 Task: Check the percentage active listings of fireplace in the last 3 years.
Action: Mouse moved to (894, 199)
Screenshot: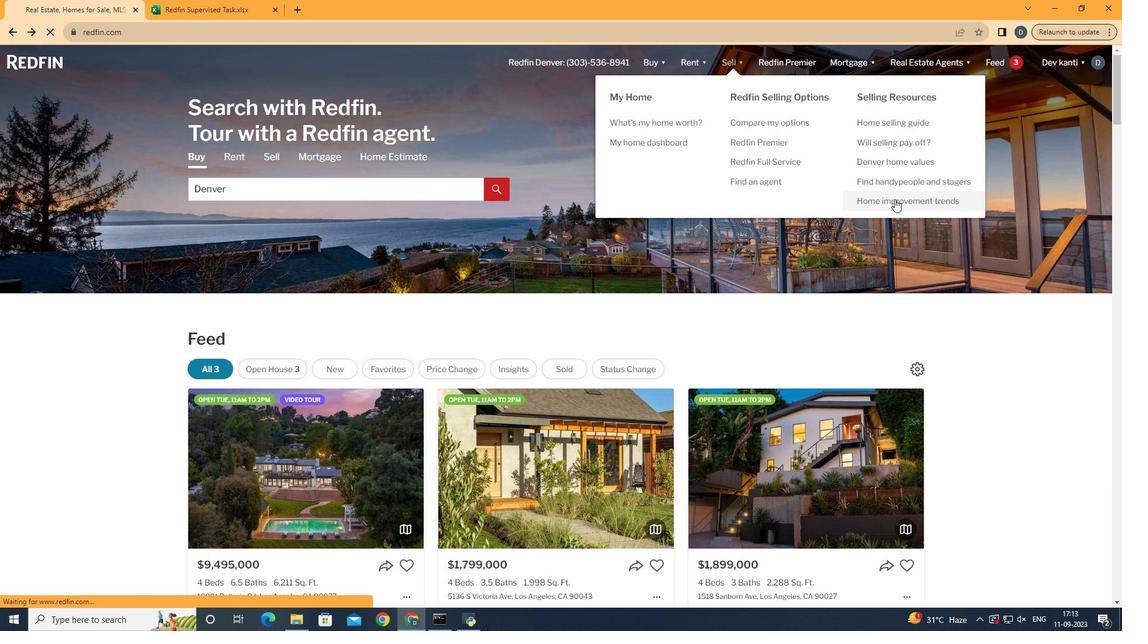 
Action: Mouse pressed left at (894, 199)
Screenshot: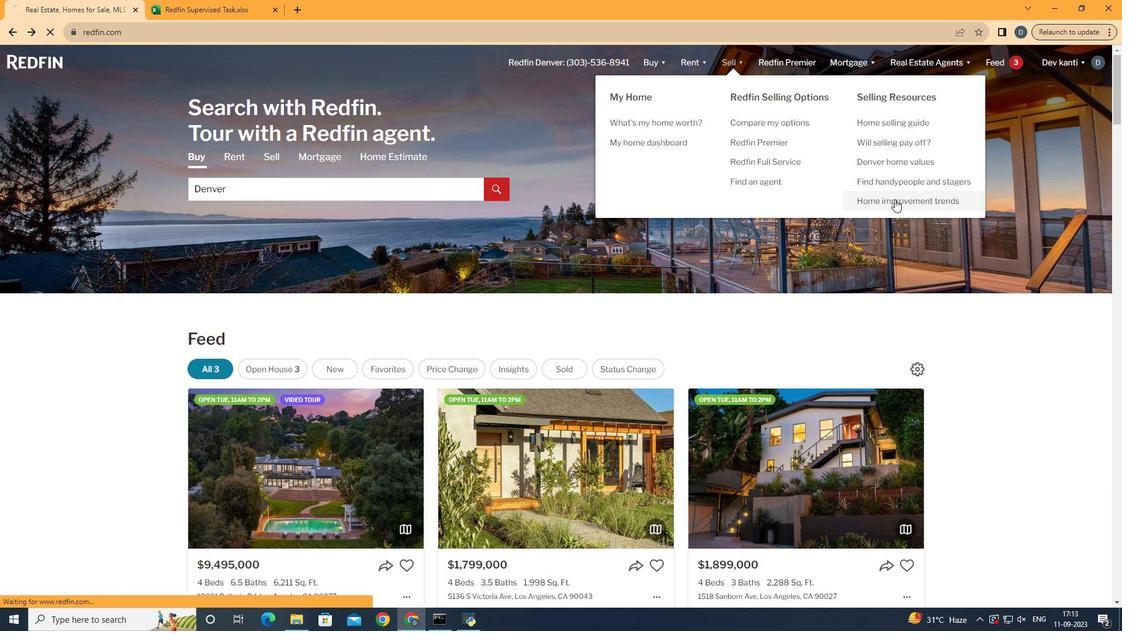 
Action: Mouse moved to (287, 228)
Screenshot: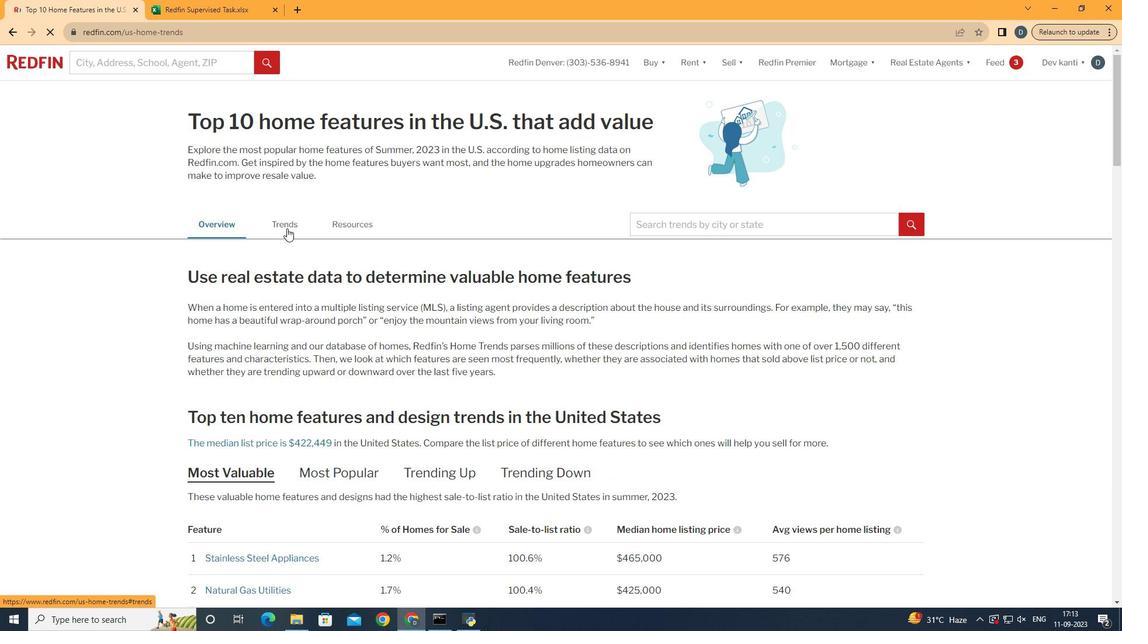 
Action: Mouse pressed left at (287, 228)
Screenshot: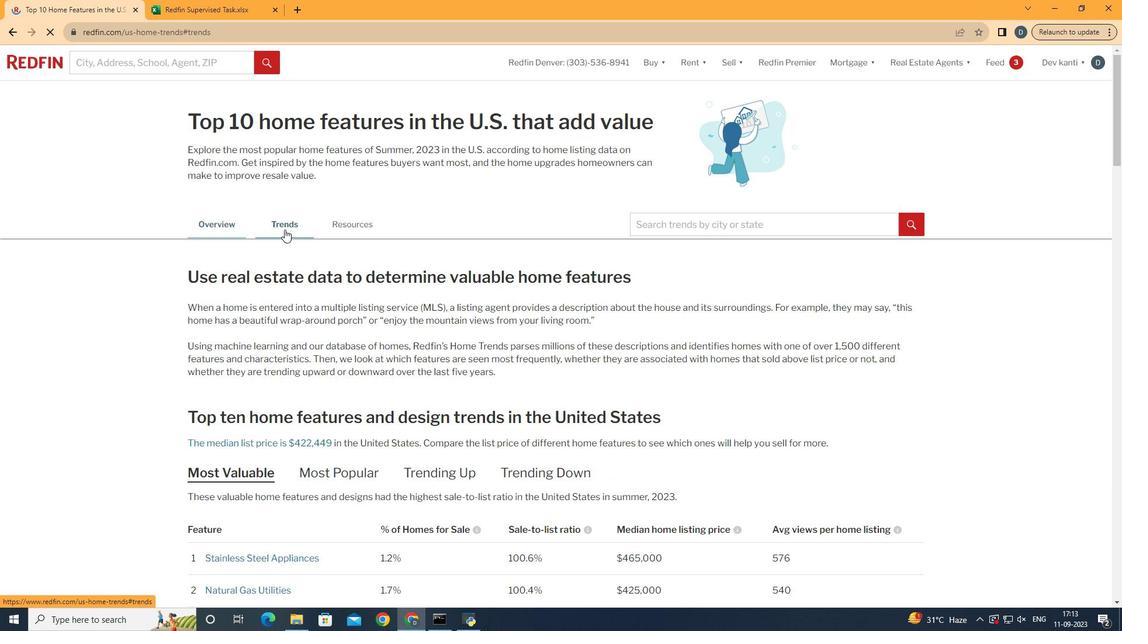 
Action: Mouse moved to (387, 303)
Screenshot: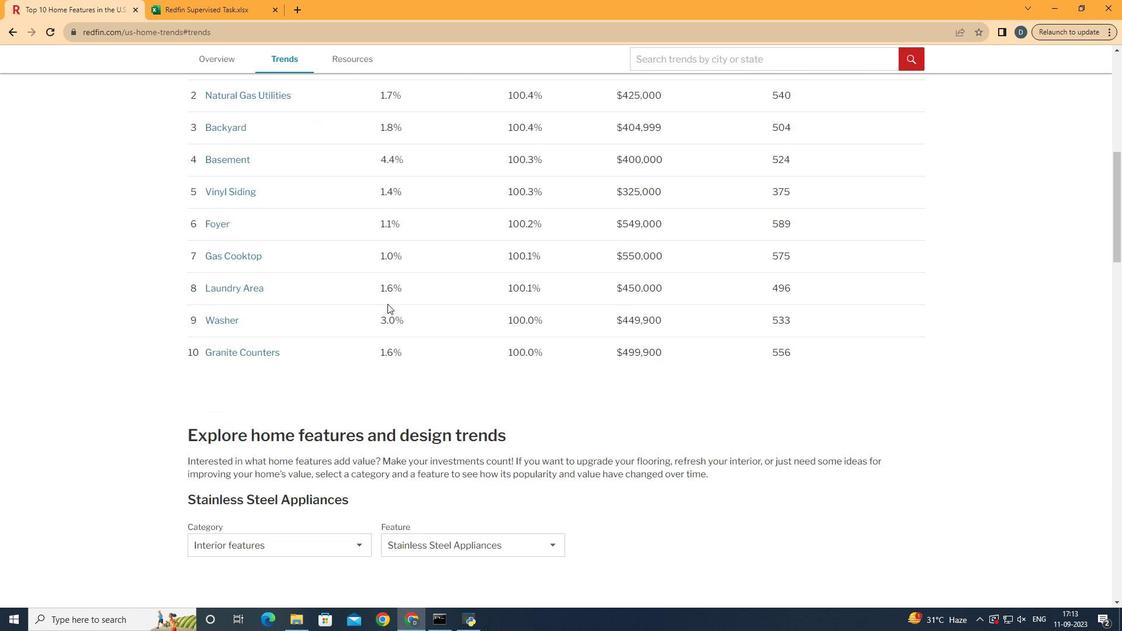 
Action: Mouse scrolled (387, 303) with delta (0, 0)
Screenshot: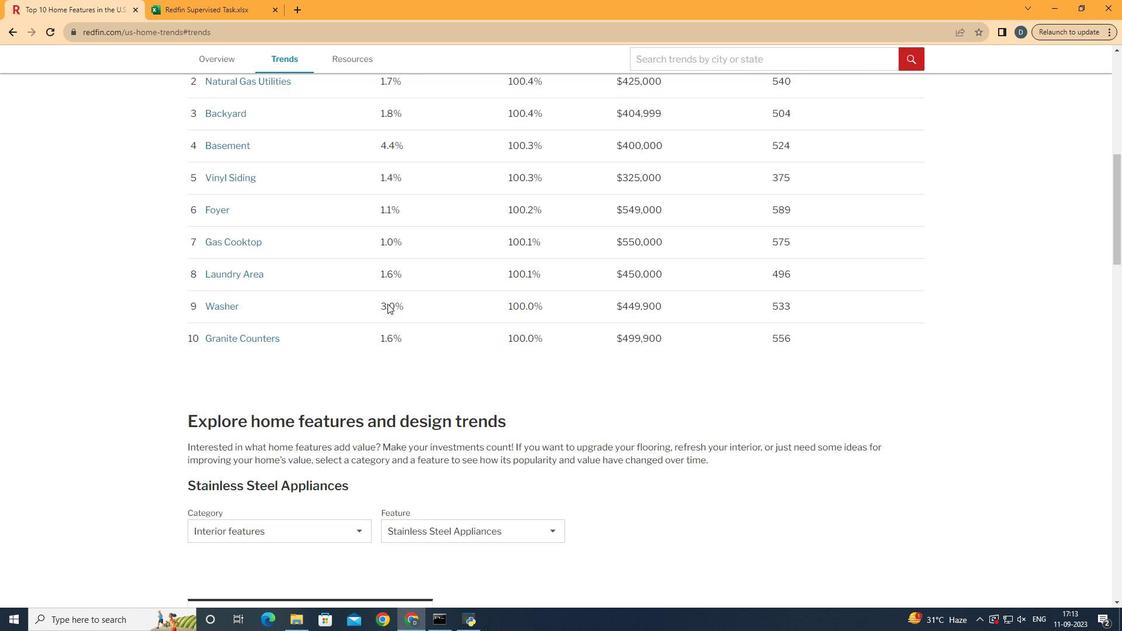 
Action: Mouse scrolled (387, 303) with delta (0, 0)
Screenshot: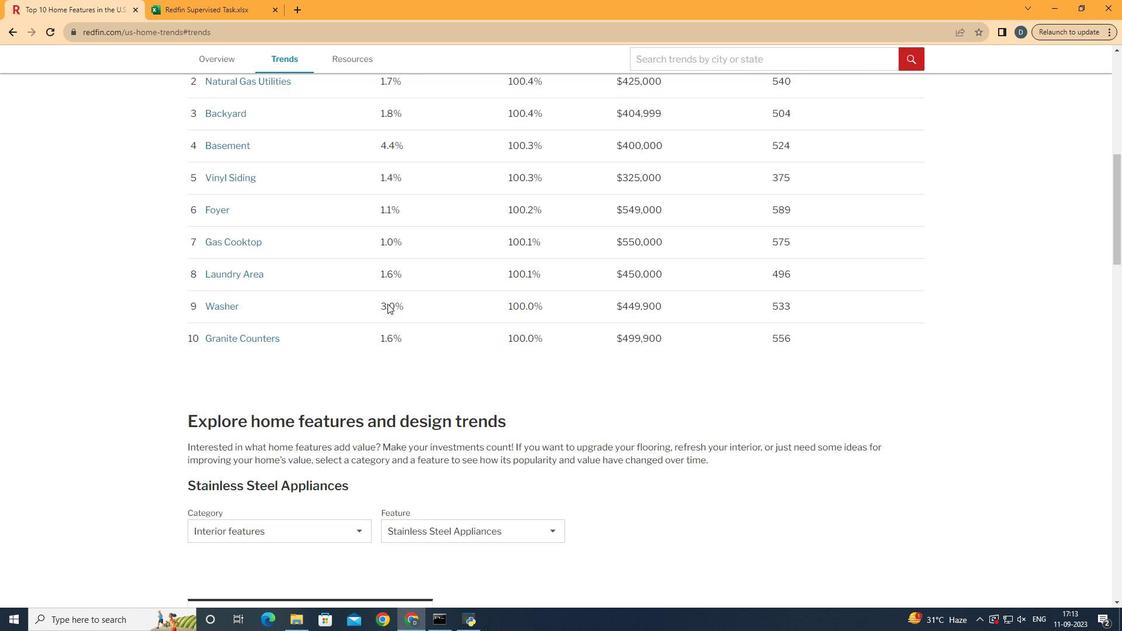 
Action: Mouse scrolled (387, 303) with delta (0, 0)
Screenshot: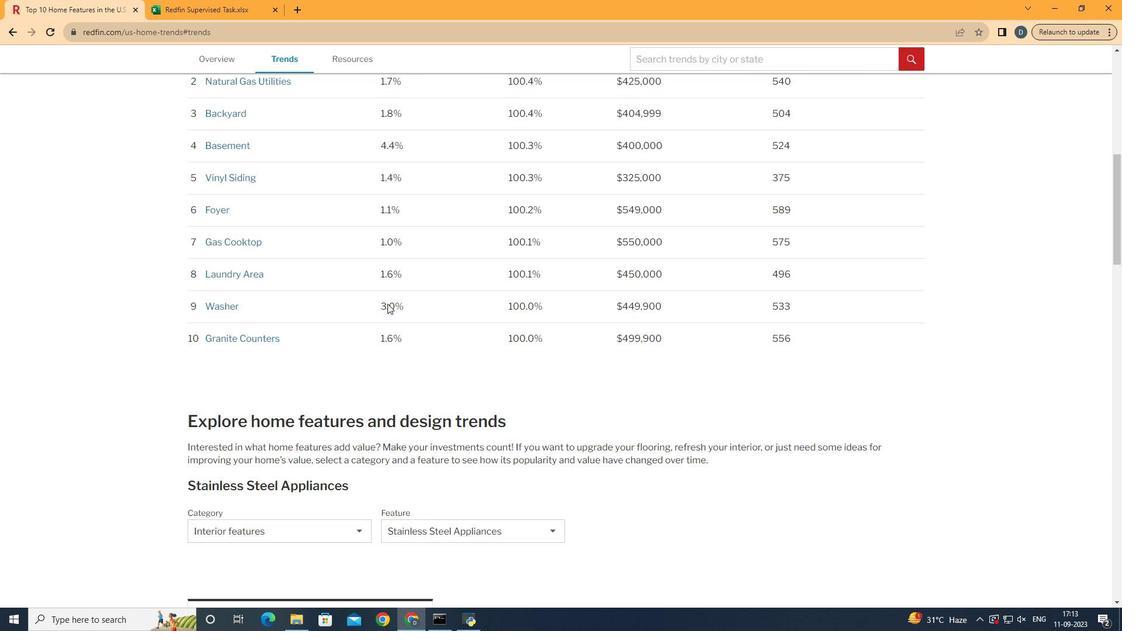 
Action: Mouse scrolled (387, 303) with delta (0, 0)
Screenshot: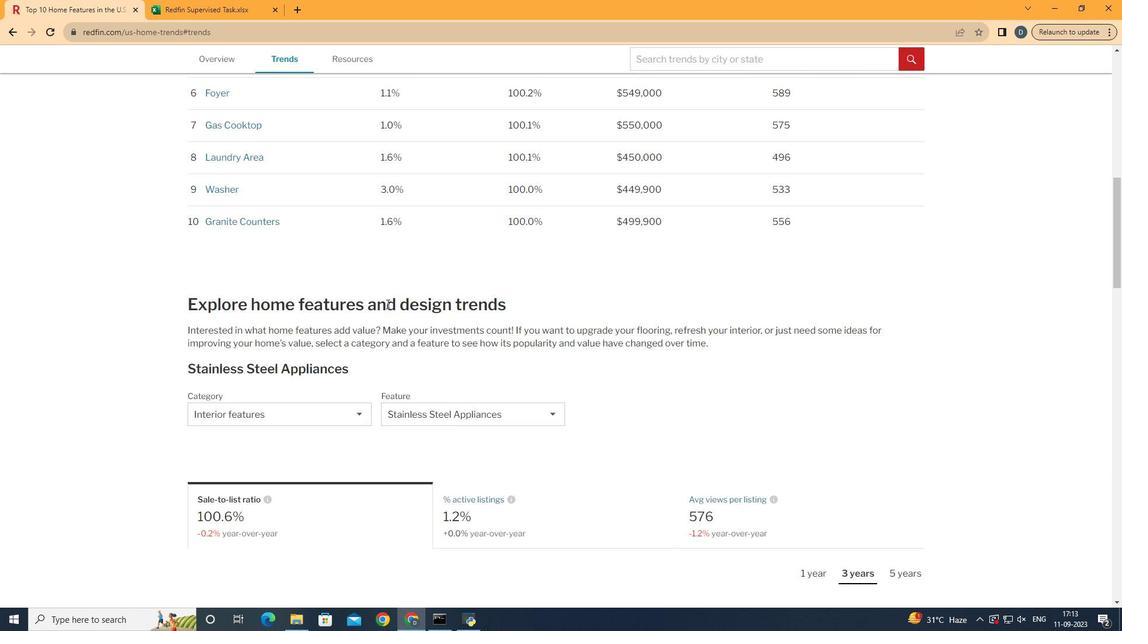 
Action: Mouse scrolled (387, 303) with delta (0, 0)
Screenshot: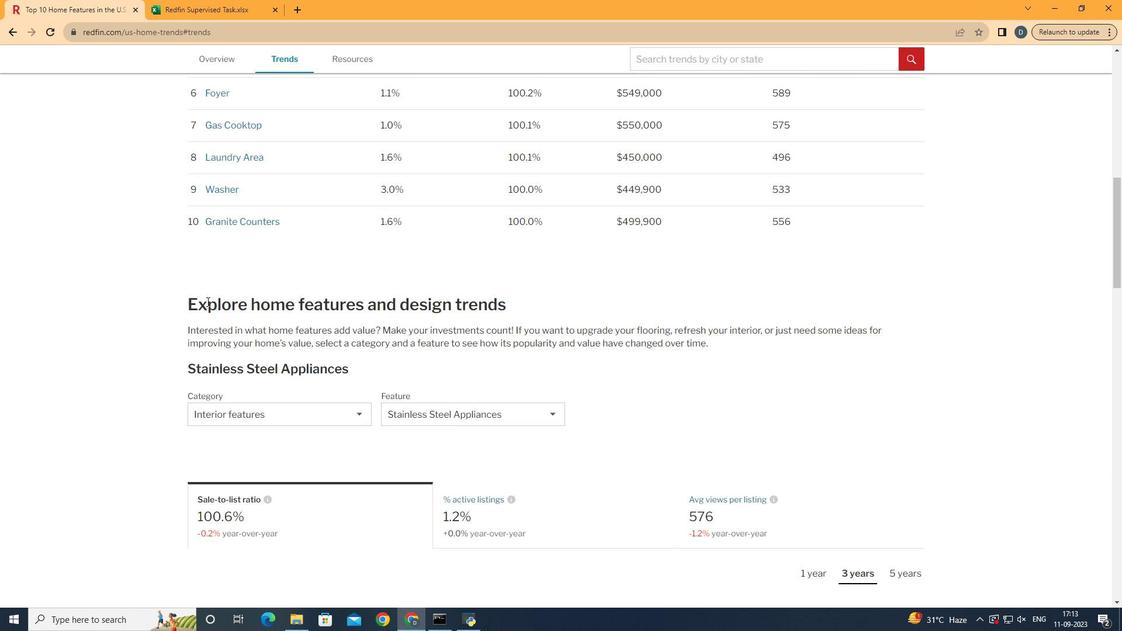 
Action: Mouse moved to (243, 413)
Screenshot: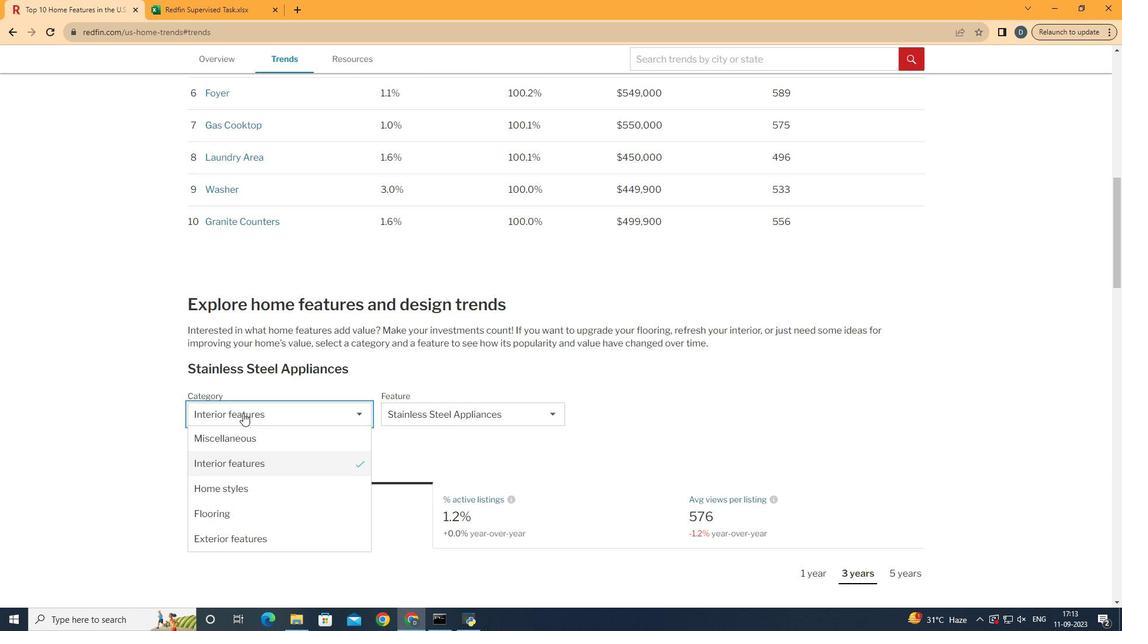 
Action: Mouse pressed left at (243, 413)
Screenshot: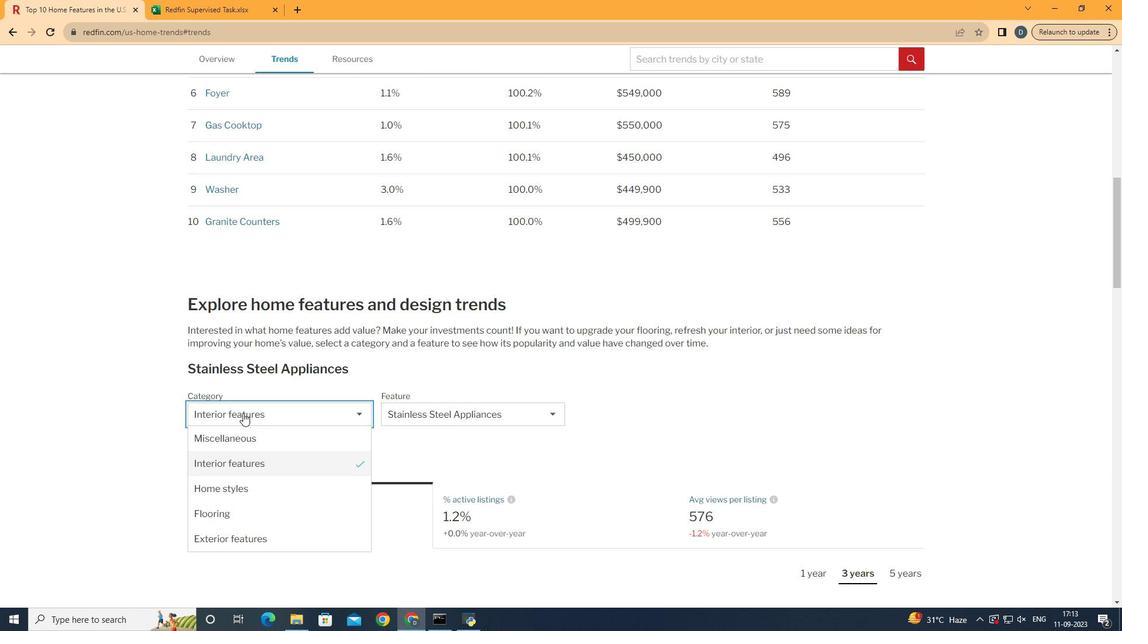 
Action: Mouse moved to (274, 467)
Screenshot: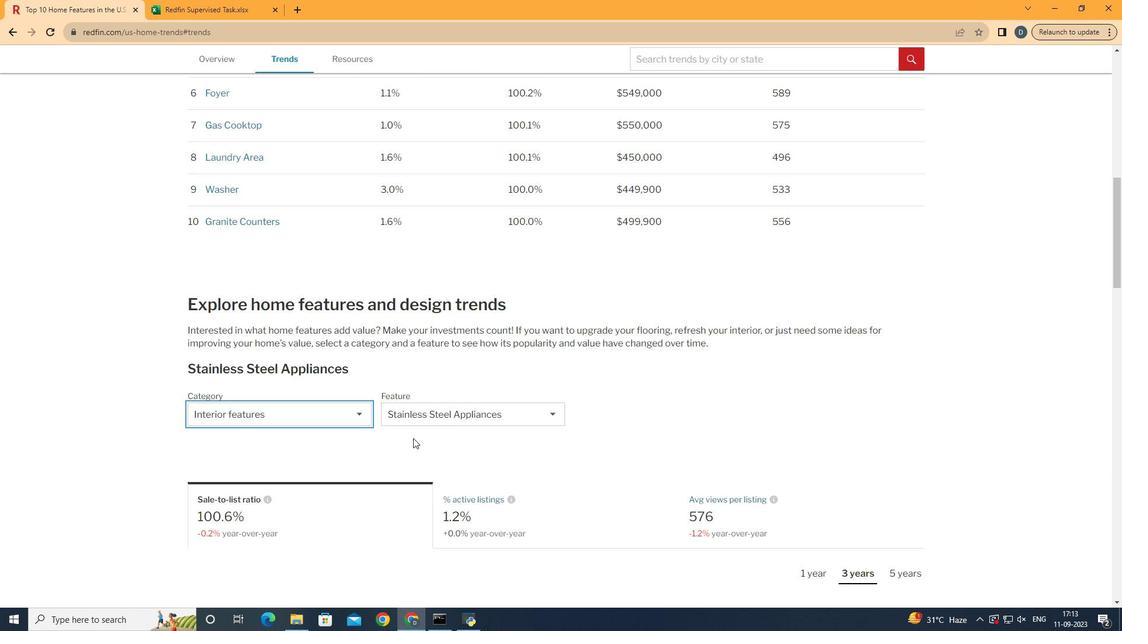 
Action: Mouse pressed left at (274, 467)
Screenshot: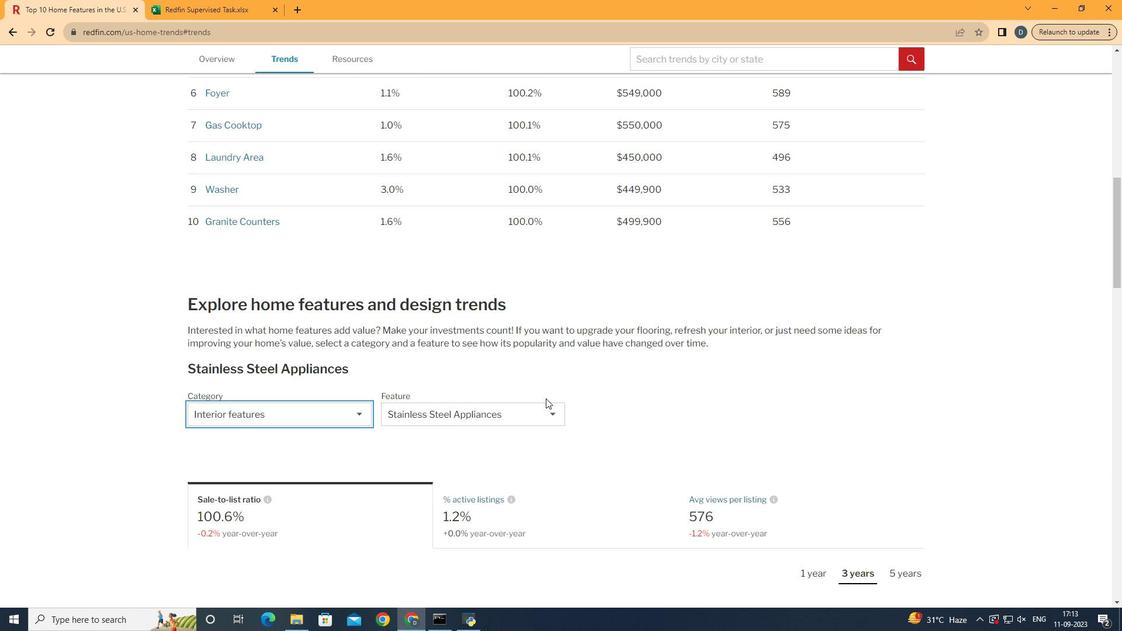 
Action: Mouse moved to (547, 397)
Screenshot: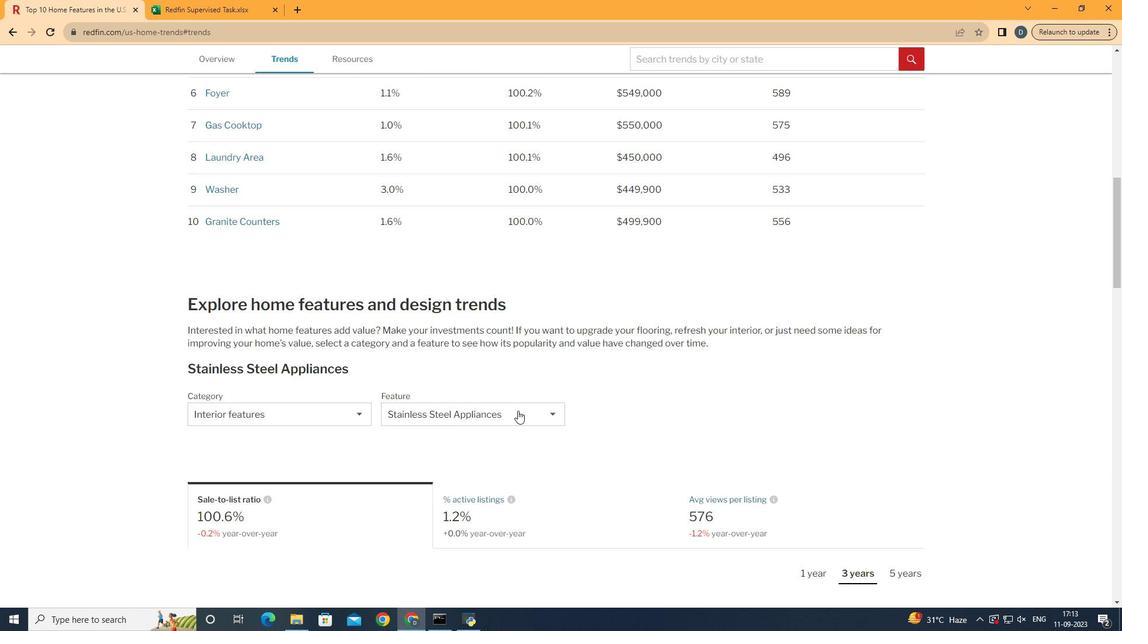 
Action: Mouse pressed left at (547, 397)
Screenshot: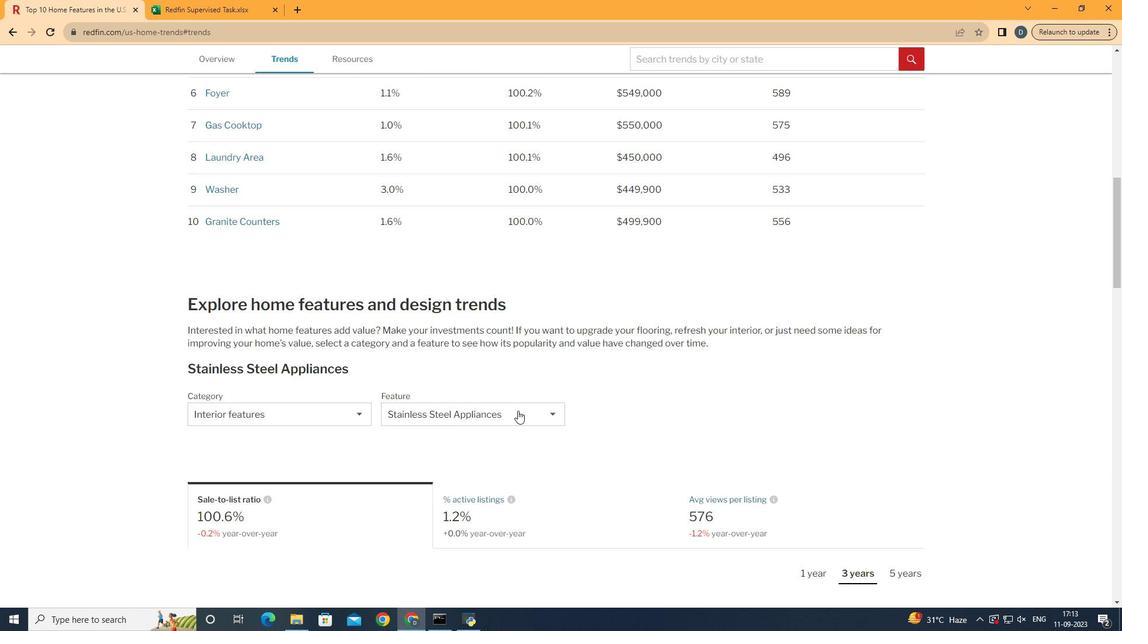 
Action: Mouse moved to (517, 410)
Screenshot: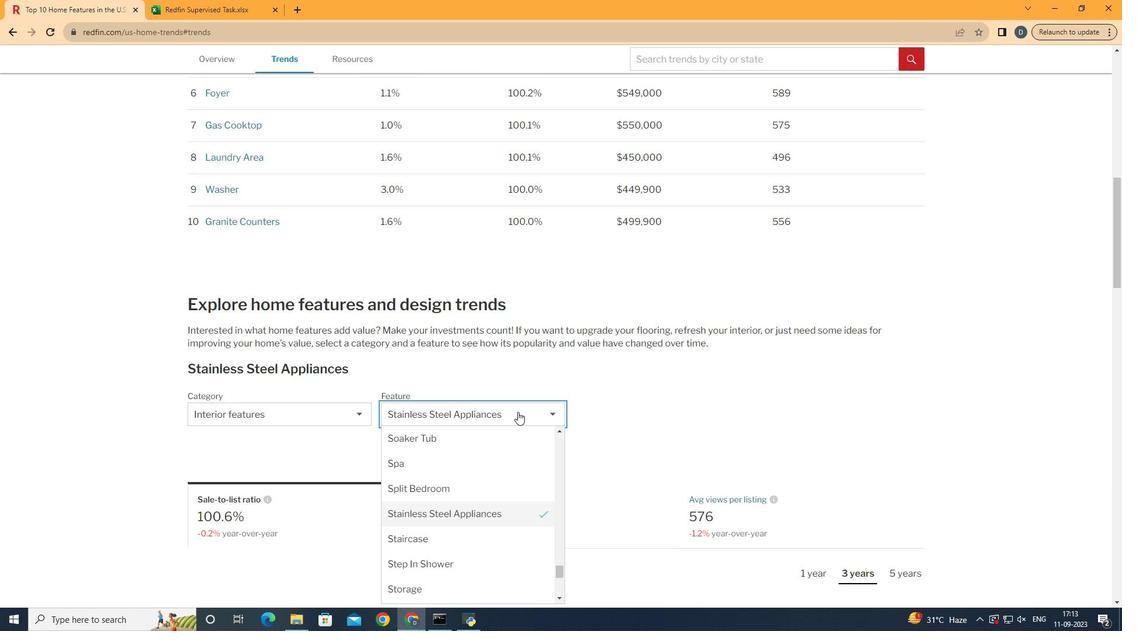 
Action: Mouse pressed left at (517, 410)
Screenshot: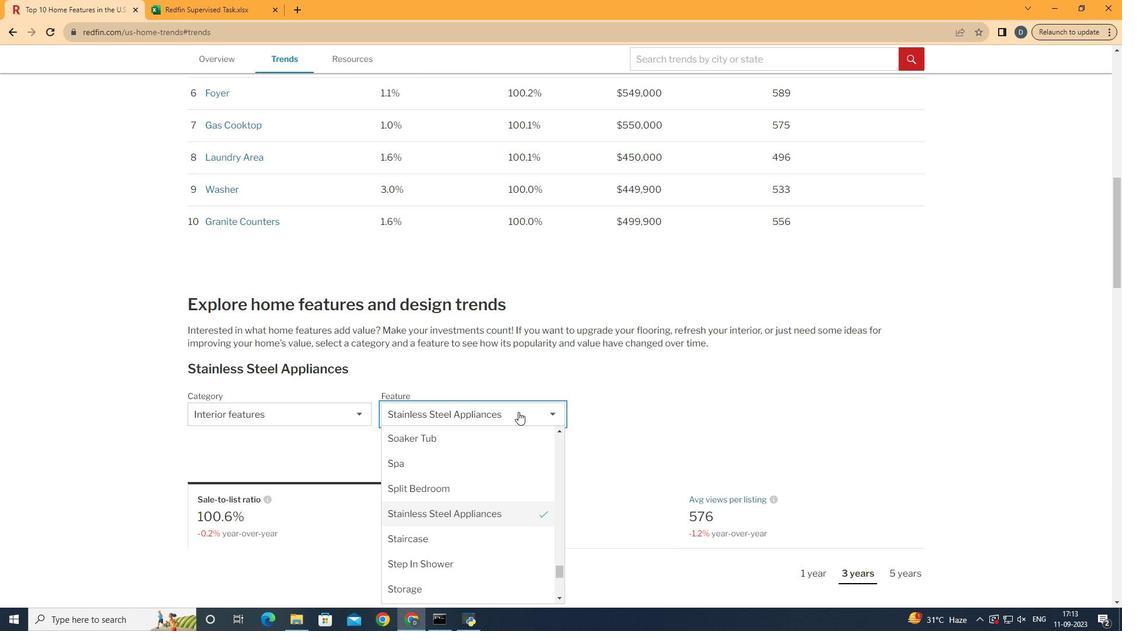 
Action: Mouse moved to (540, 488)
Screenshot: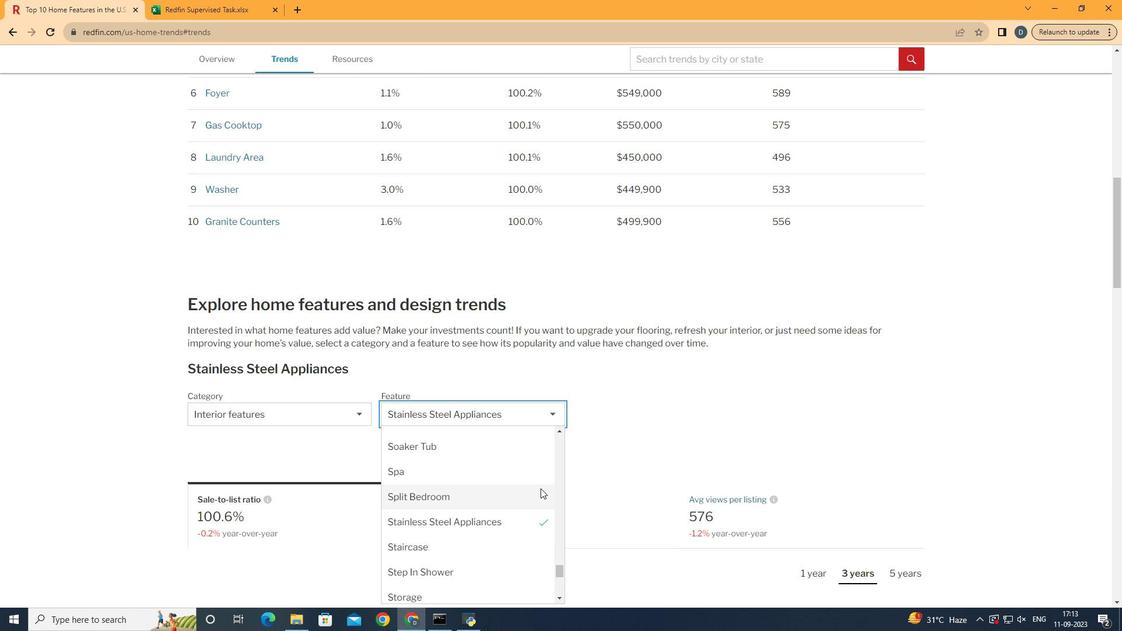 
Action: Mouse scrolled (540, 489) with delta (0, 0)
Screenshot: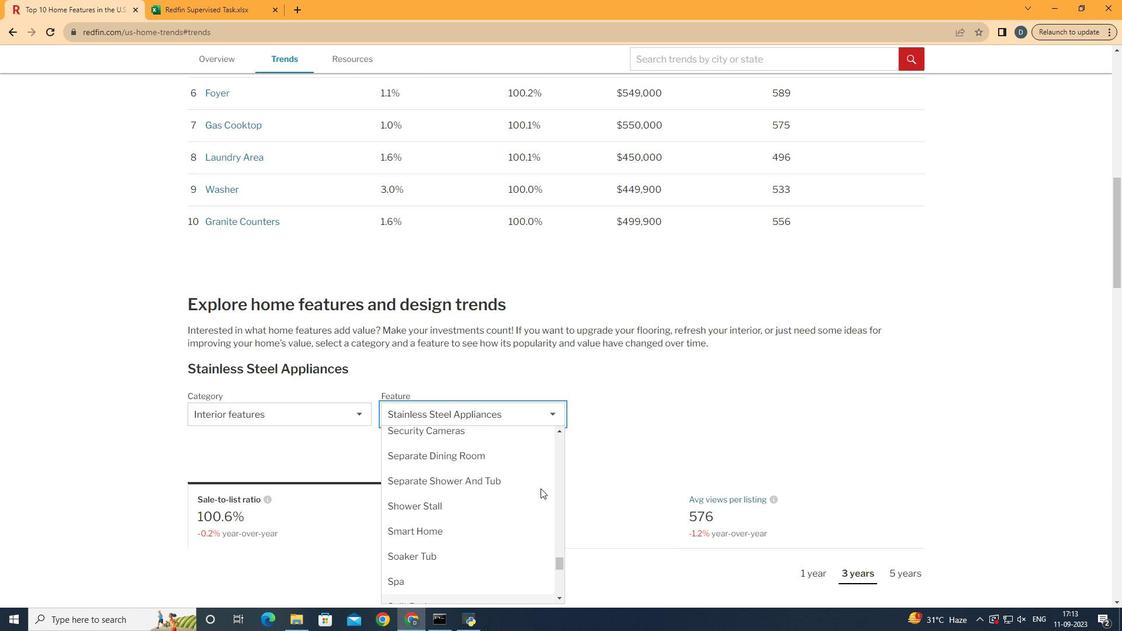 
Action: Mouse scrolled (540, 489) with delta (0, 0)
Screenshot: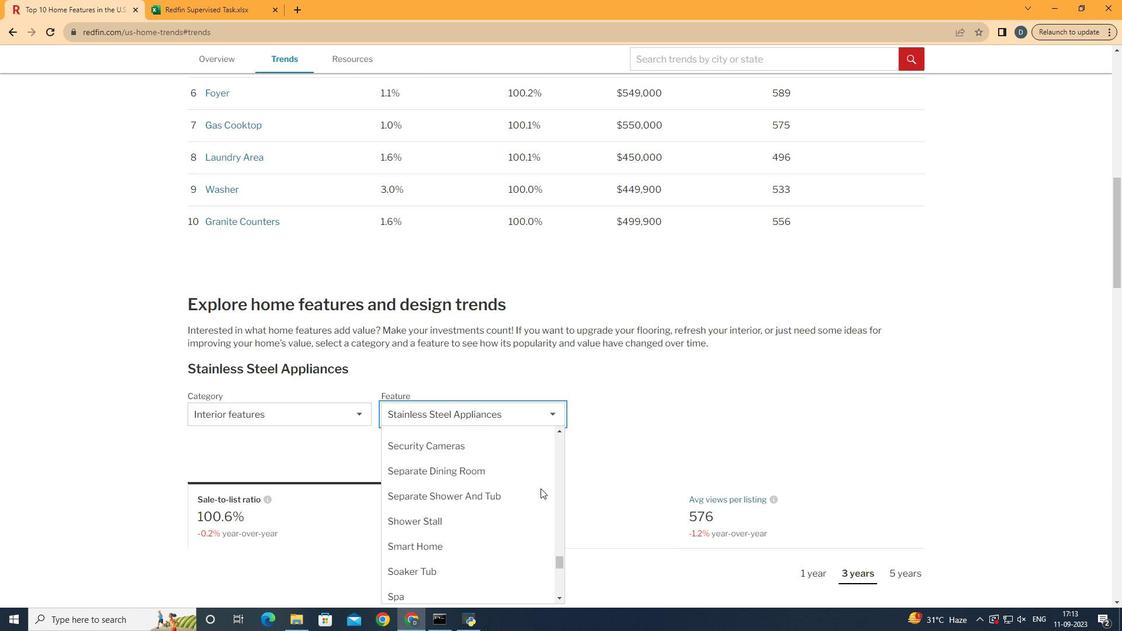 
Action: Mouse scrolled (540, 489) with delta (0, 0)
Screenshot: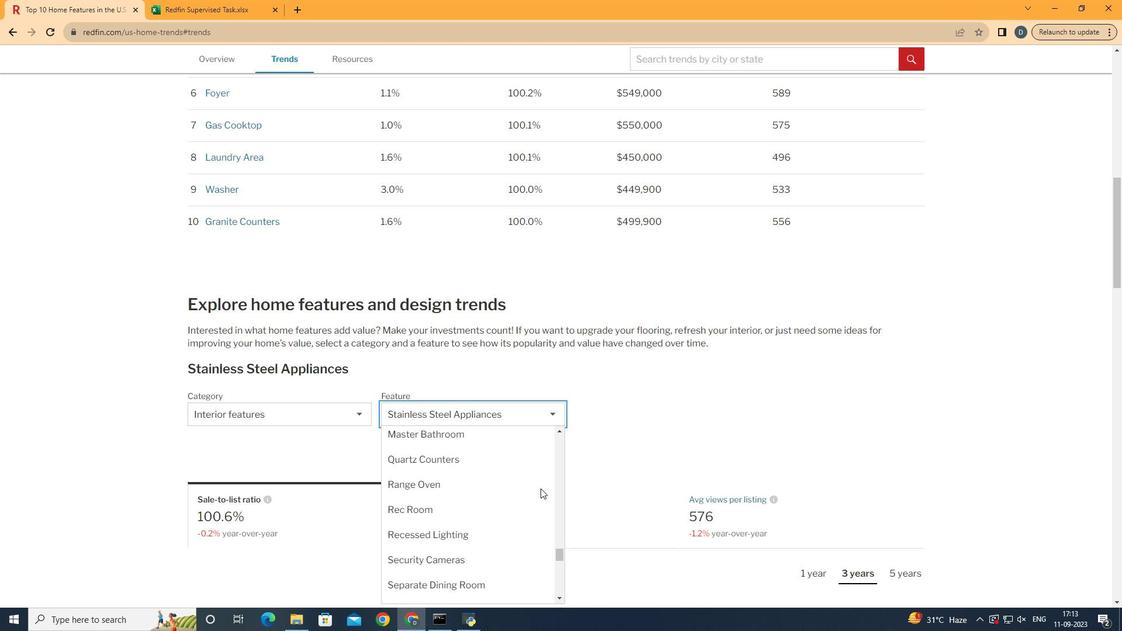 
Action: Mouse scrolled (540, 489) with delta (0, 0)
Screenshot: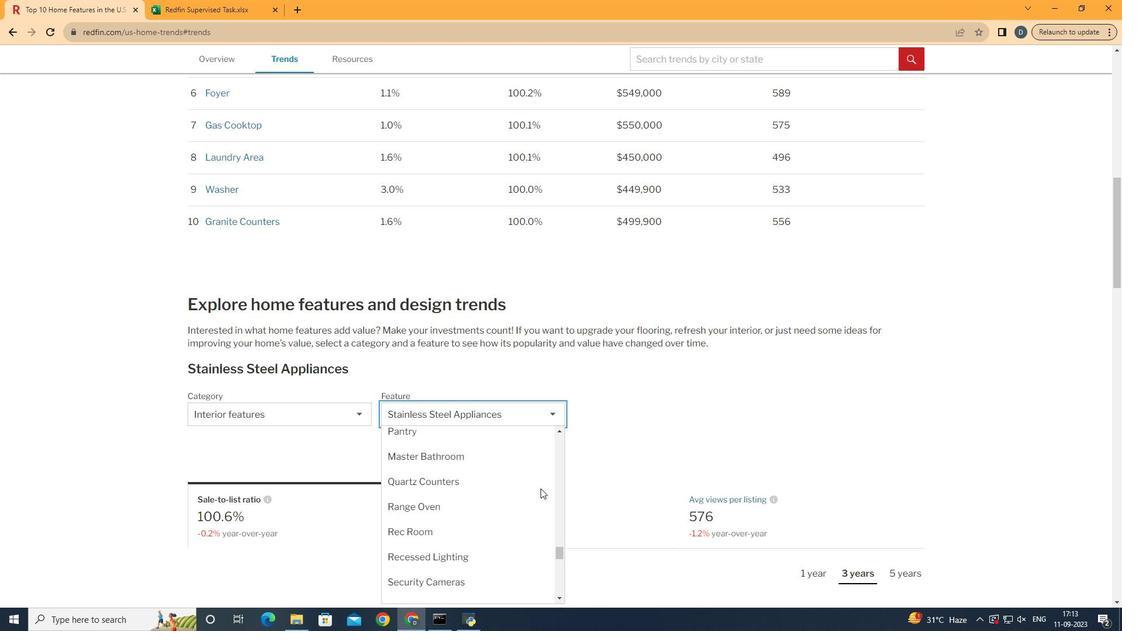 
Action: Mouse scrolled (540, 489) with delta (0, 0)
Screenshot: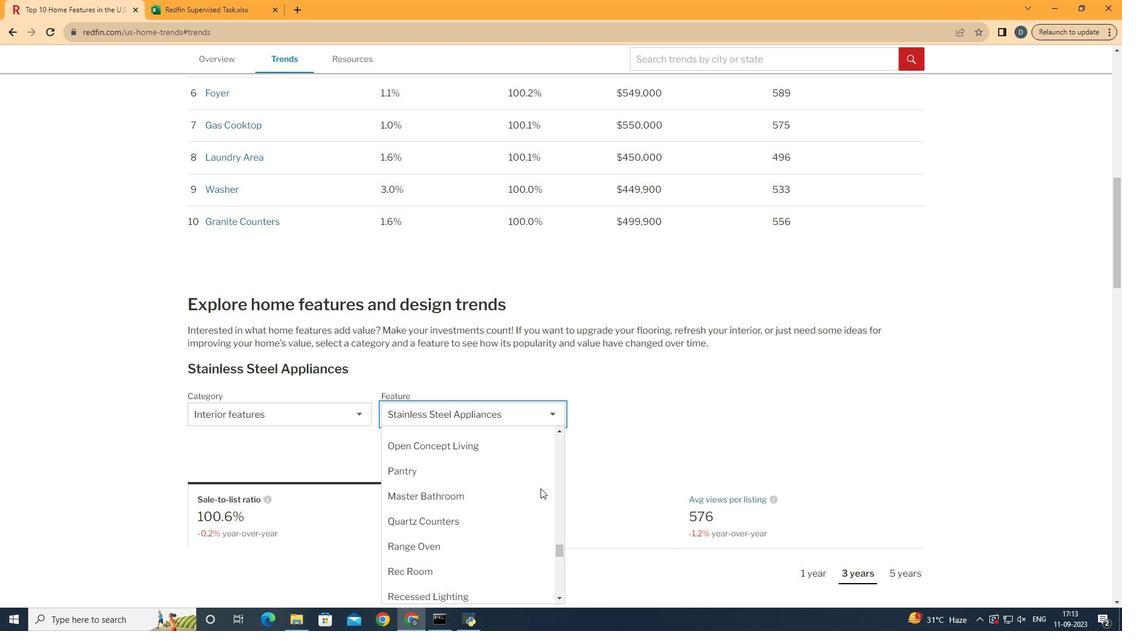
Action: Mouse scrolled (540, 489) with delta (0, 0)
Screenshot: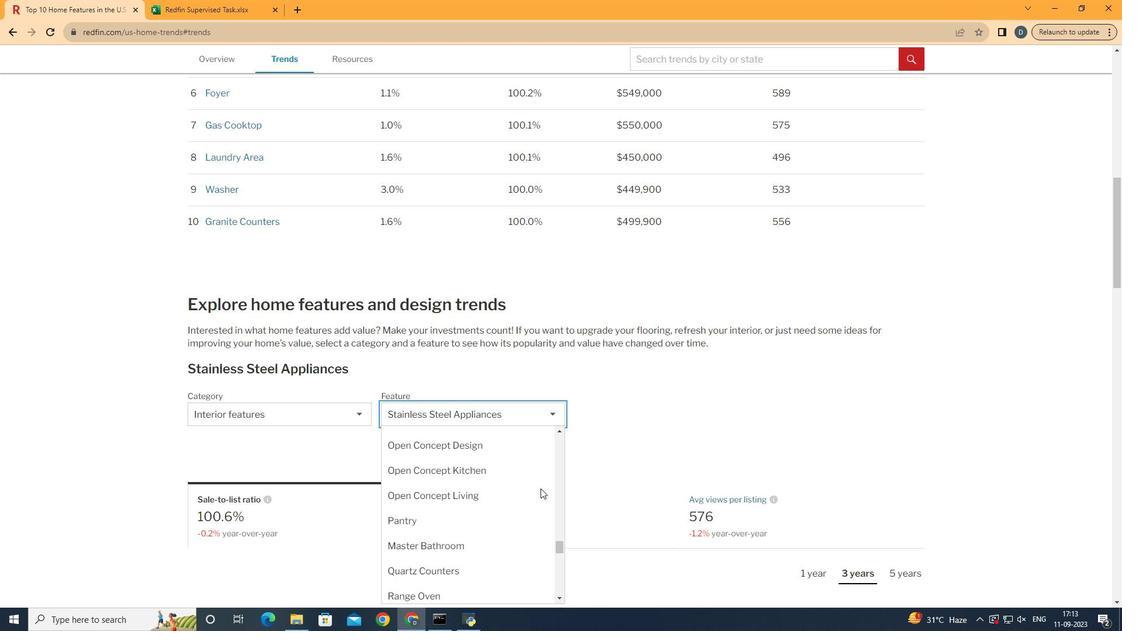 
Action: Mouse moved to (540, 488)
Screenshot: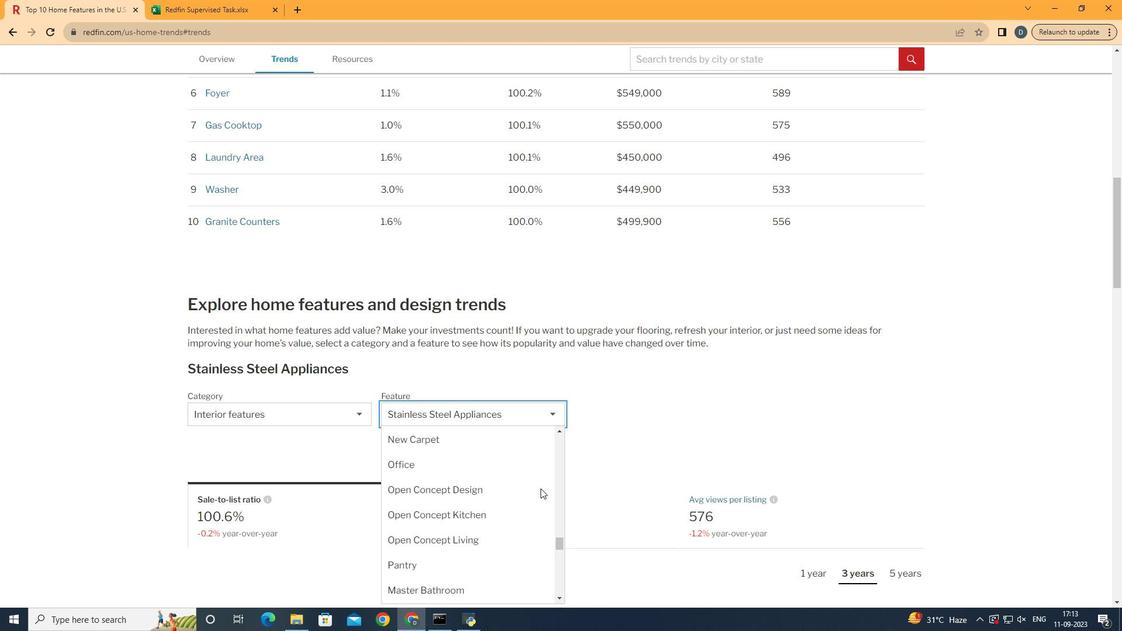
Action: Mouse scrolled (540, 489) with delta (0, 0)
Screenshot: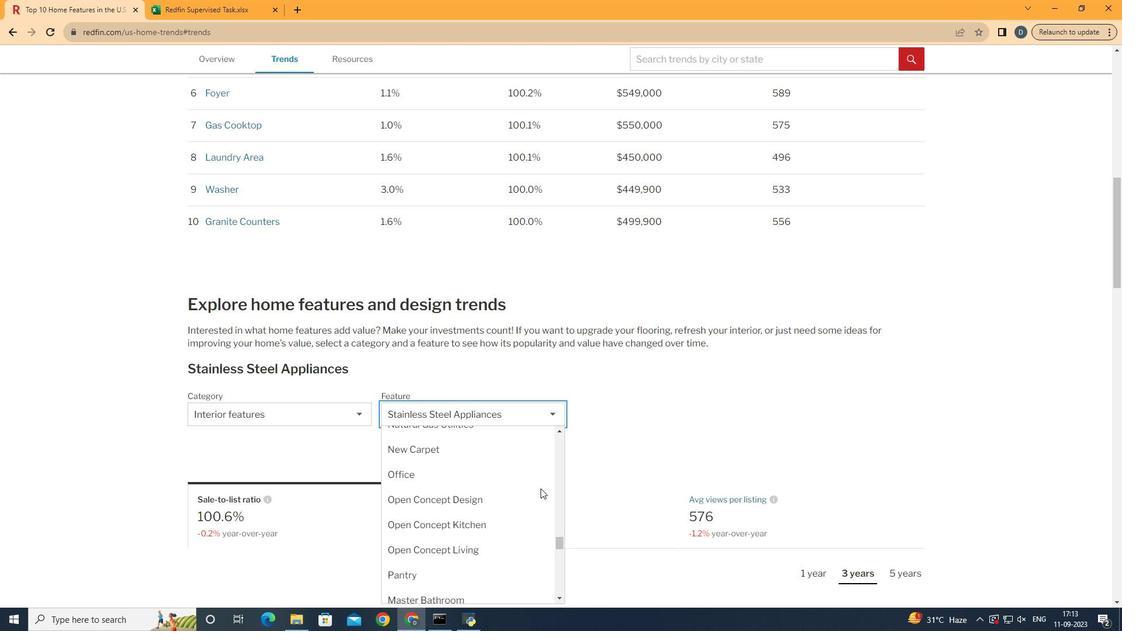 
Action: Mouse scrolled (540, 489) with delta (0, 0)
Screenshot: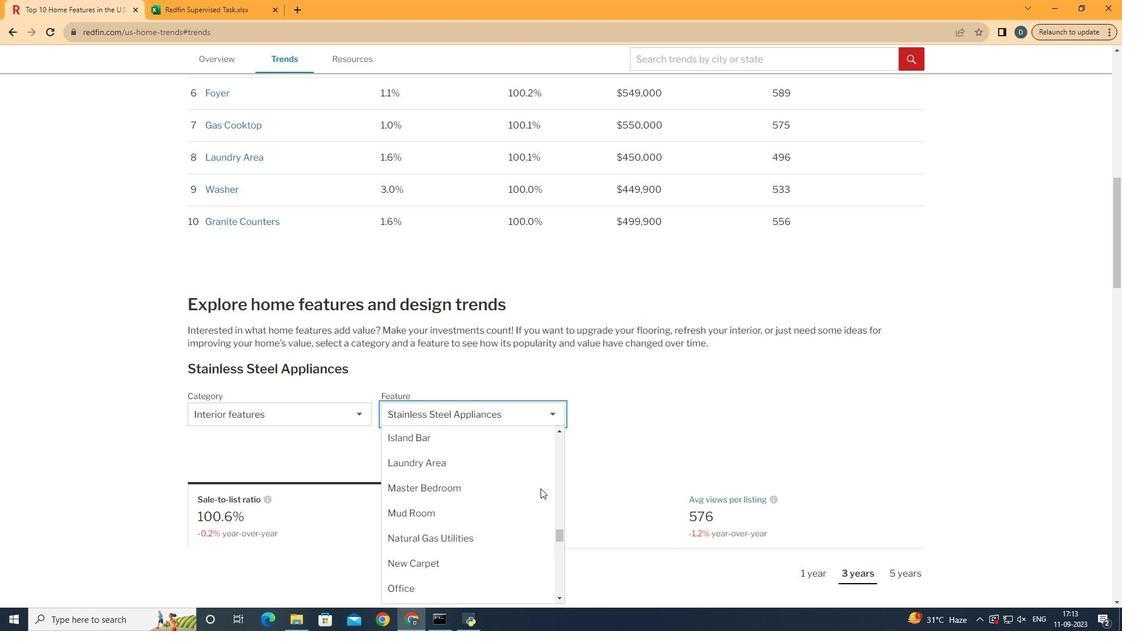 
Action: Mouse scrolled (540, 489) with delta (0, 0)
Screenshot: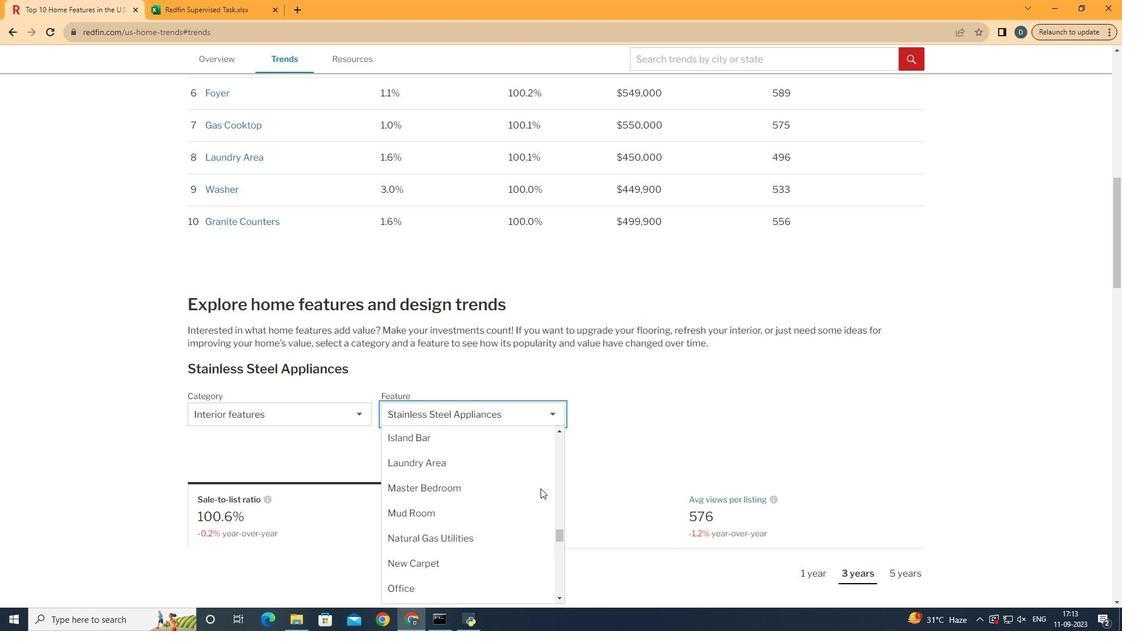 
Action: Mouse scrolled (540, 489) with delta (0, 0)
Screenshot: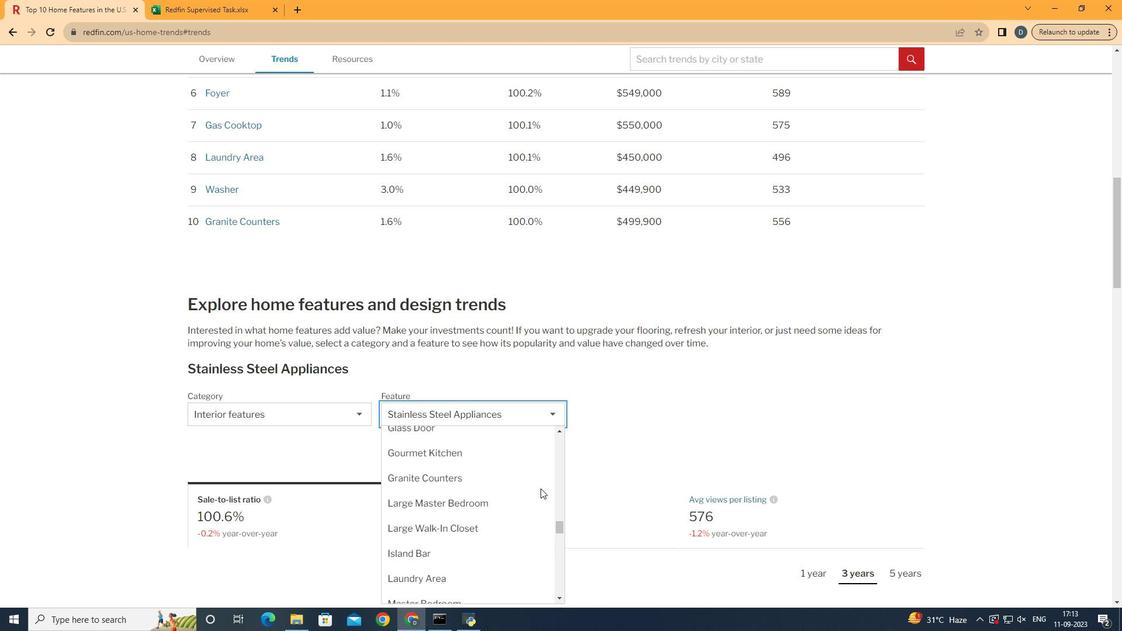 
Action: Mouse scrolled (540, 489) with delta (0, 0)
Screenshot: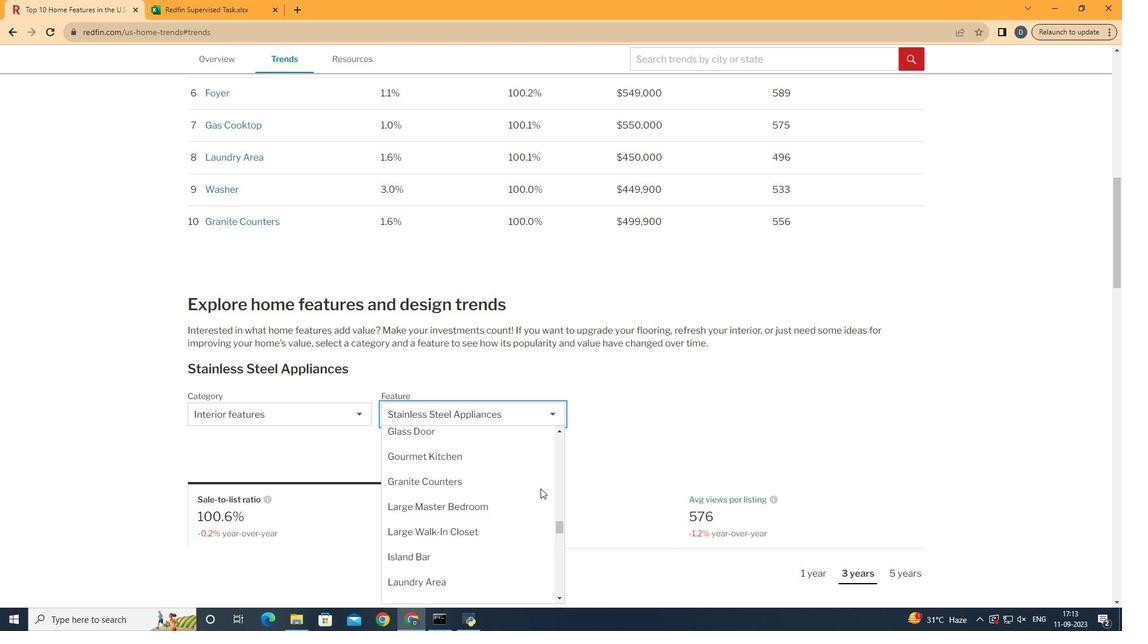 
Action: Mouse moved to (540, 488)
Screenshot: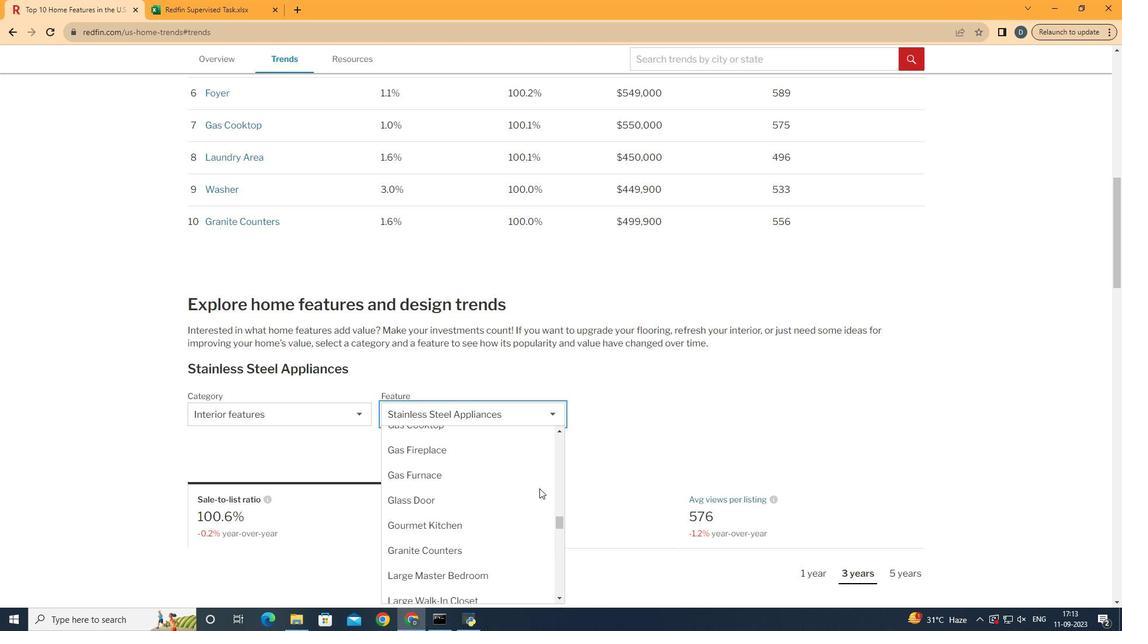 
Action: Mouse scrolled (540, 489) with delta (0, 0)
Screenshot: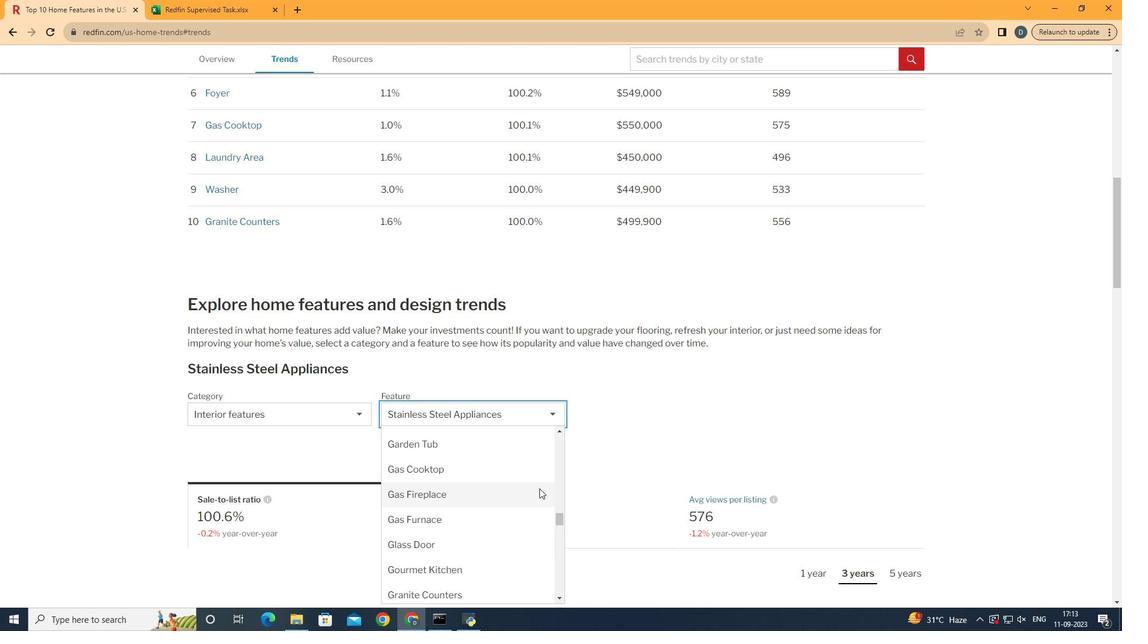 
Action: Mouse scrolled (540, 489) with delta (0, 0)
Screenshot: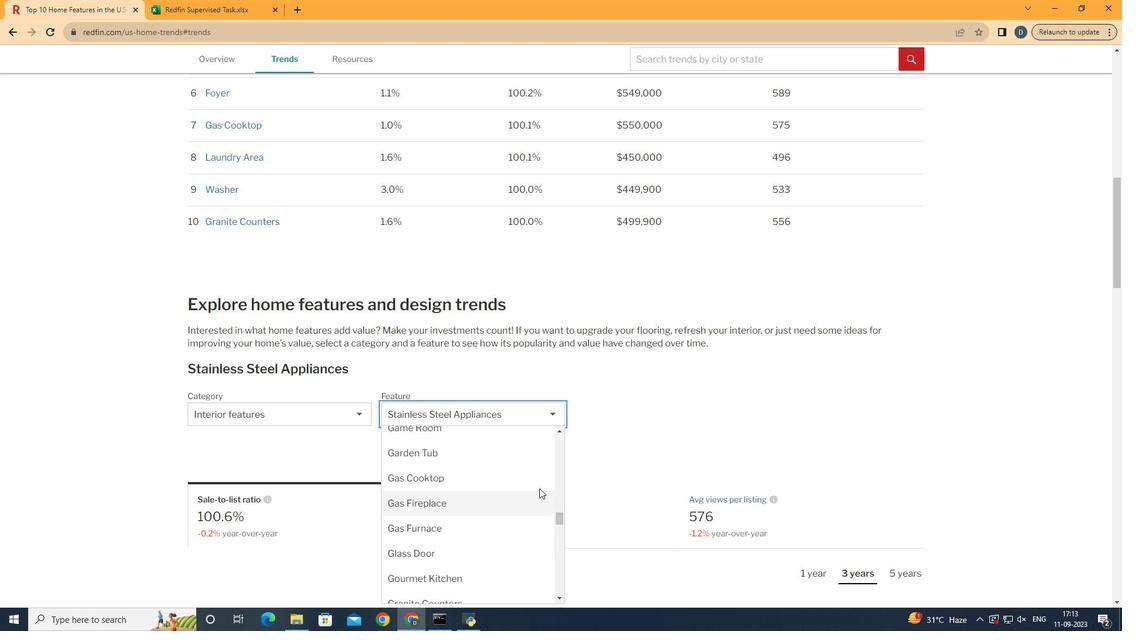 
Action: Mouse moved to (539, 488)
Screenshot: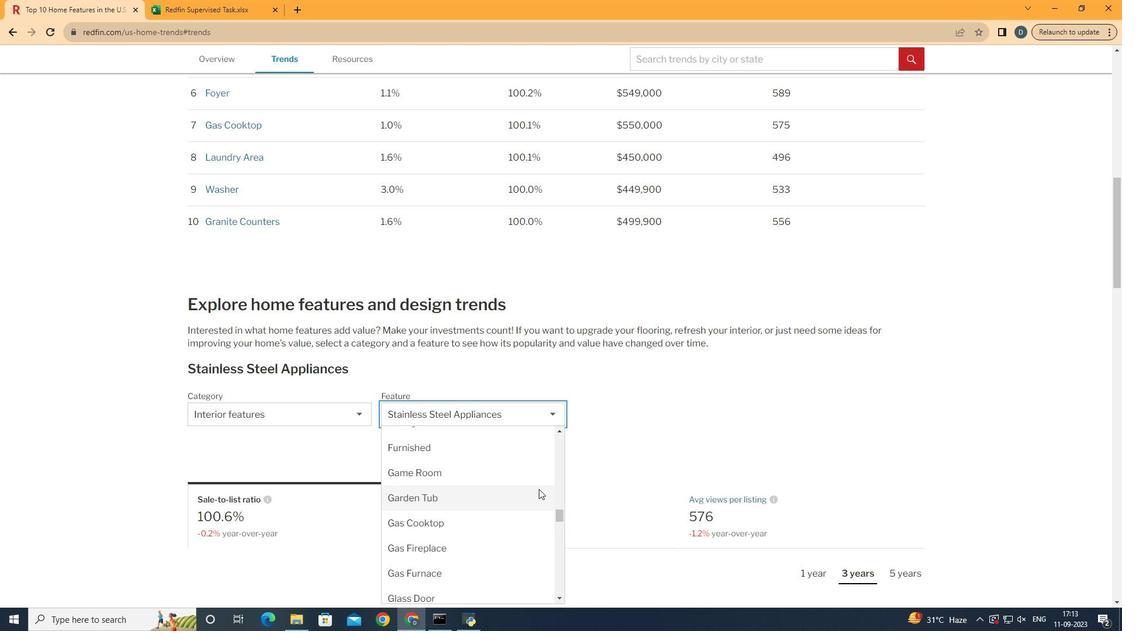 
Action: Mouse scrolled (539, 489) with delta (0, 0)
Screenshot: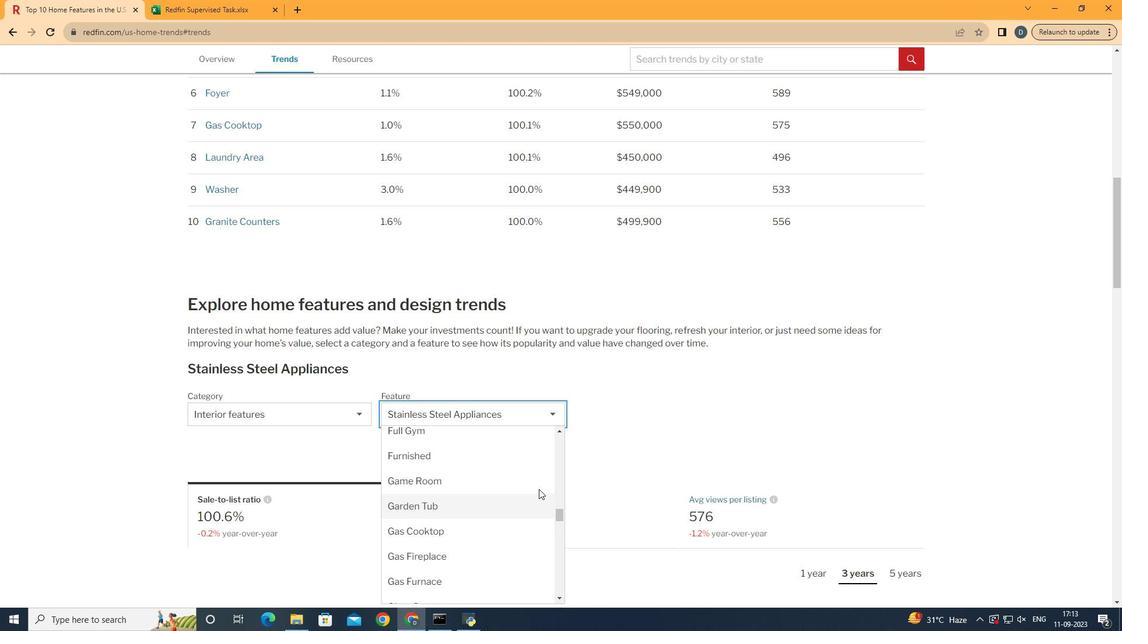 
Action: Mouse moved to (538, 489)
Screenshot: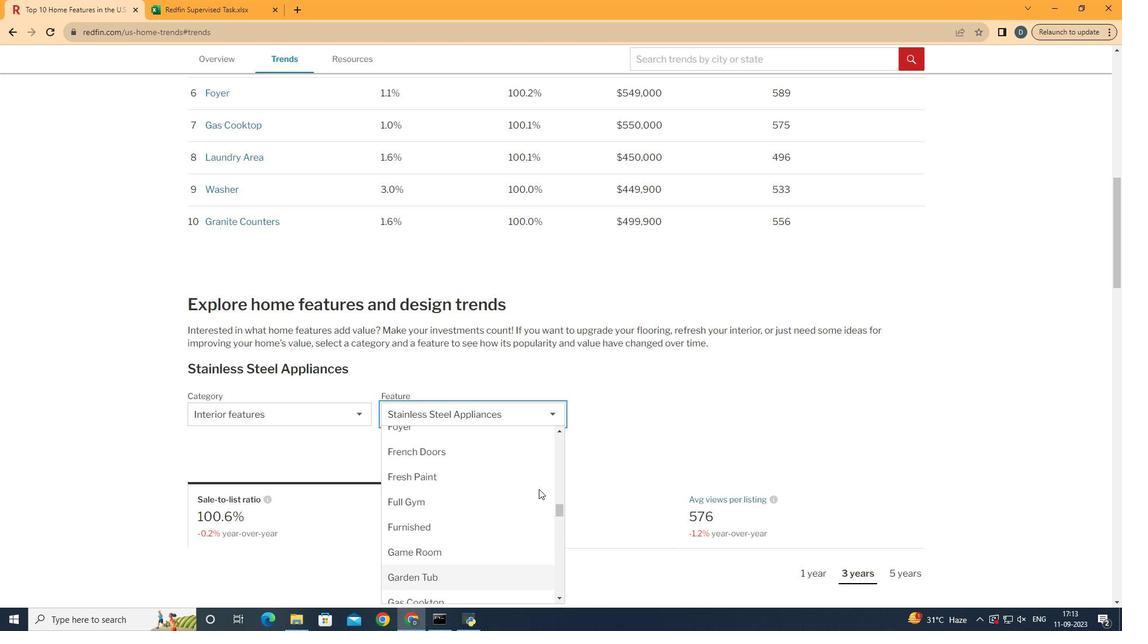 
Action: Mouse scrolled (538, 489) with delta (0, 0)
Screenshot: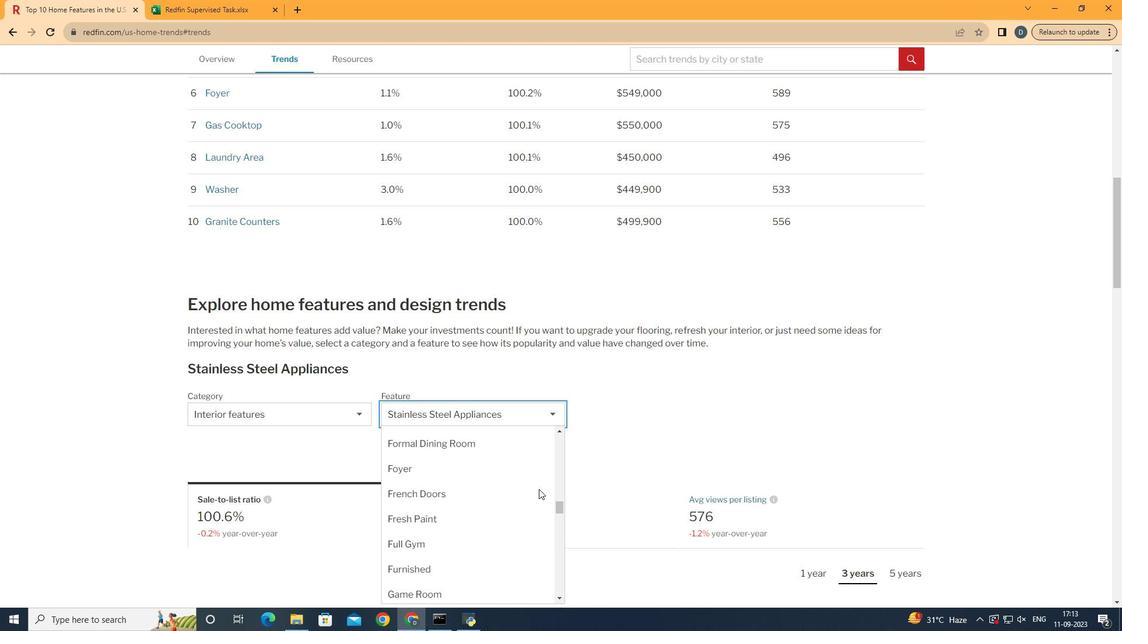 
Action: Mouse scrolled (538, 489) with delta (0, 0)
Screenshot: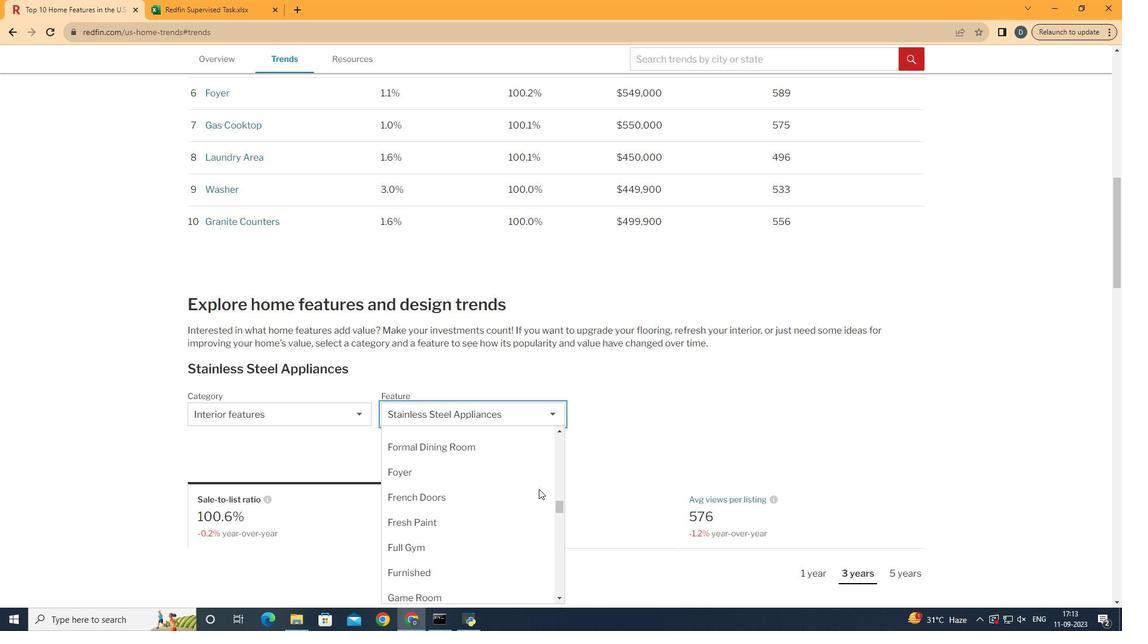 
Action: Mouse scrolled (538, 489) with delta (0, 0)
Screenshot: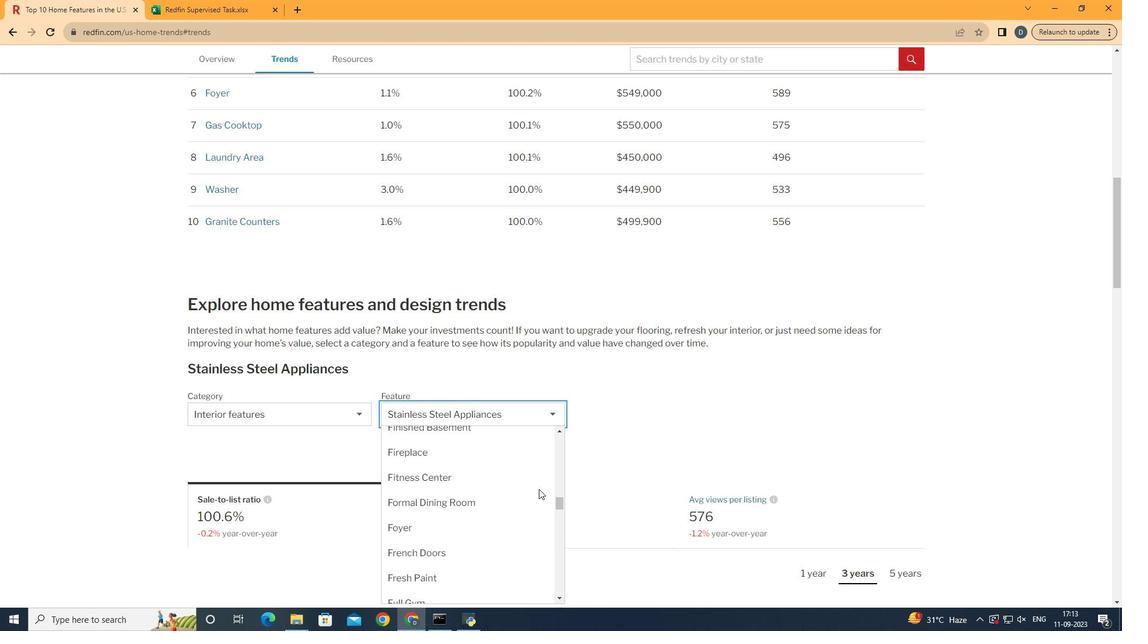 
Action: Mouse scrolled (538, 489) with delta (0, 0)
Screenshot: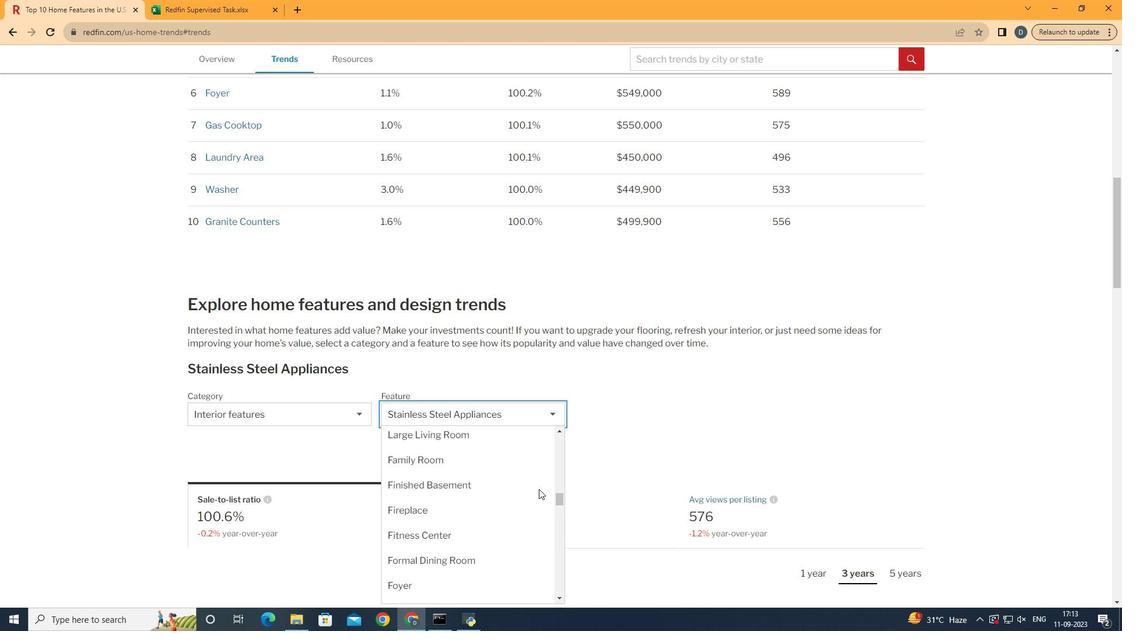 
Action: Mouse scrolled (538, 489) with delta (0, 0)
Screenshot: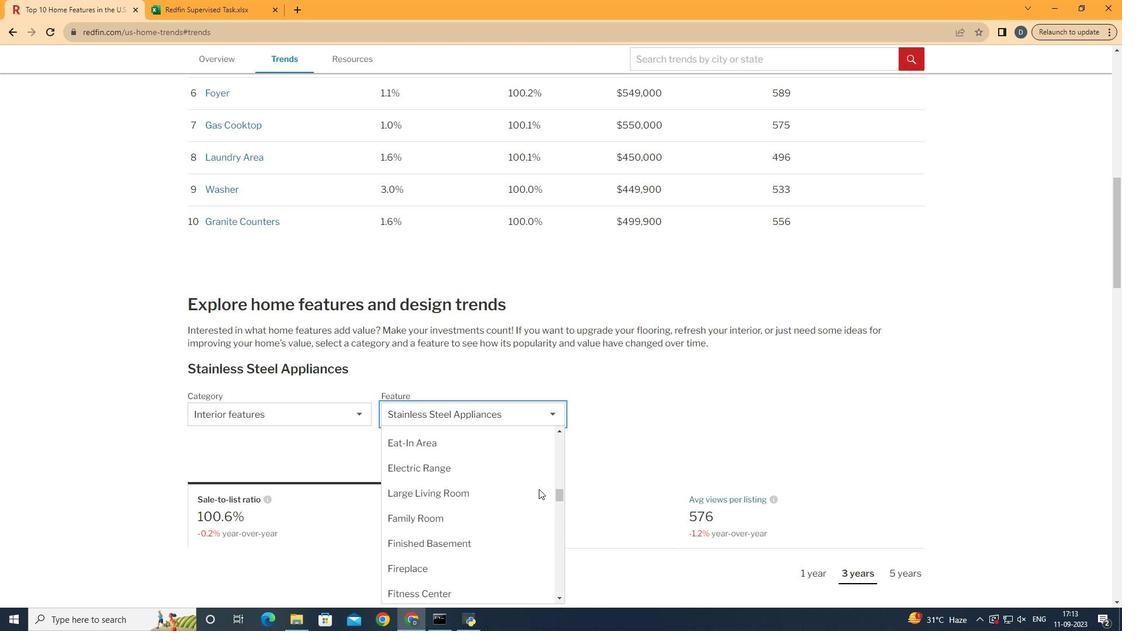
Action: Mouse moved to (525, 575)
Screenshot: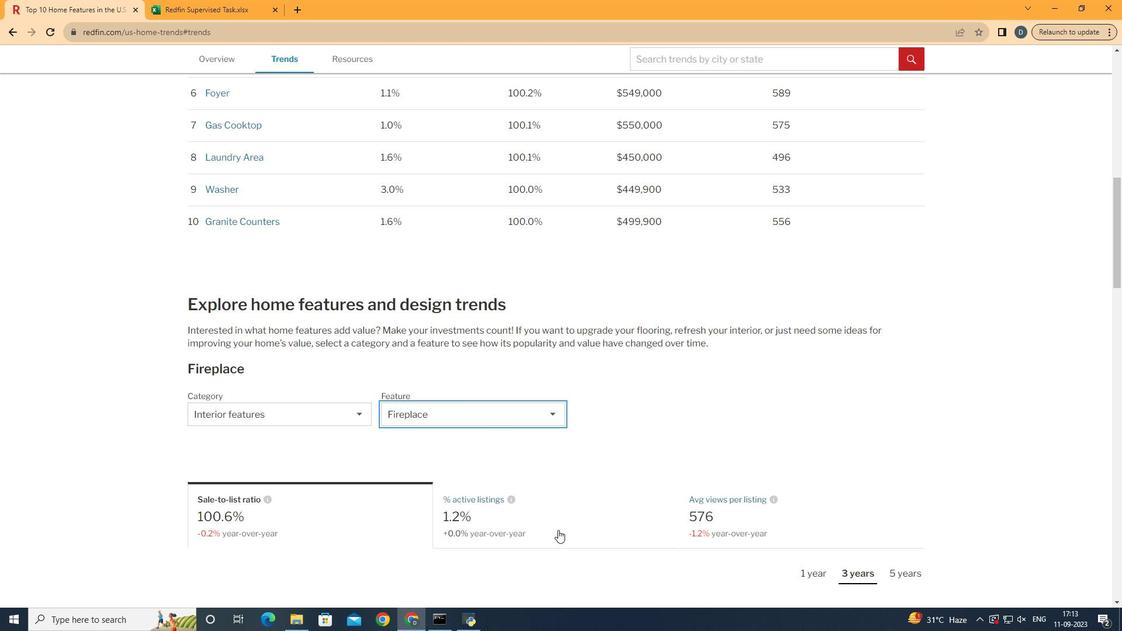 
Action: Mouse pressed left at (525, 575)
Screenshot: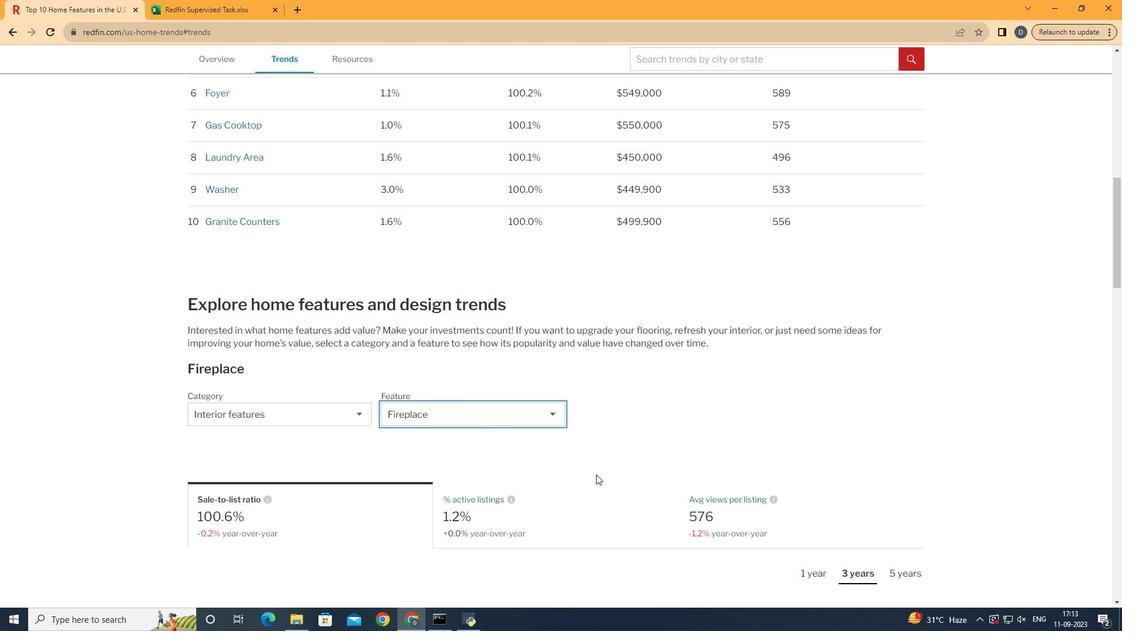 
Action: Mouse moved to (633, 440)
Screenshot: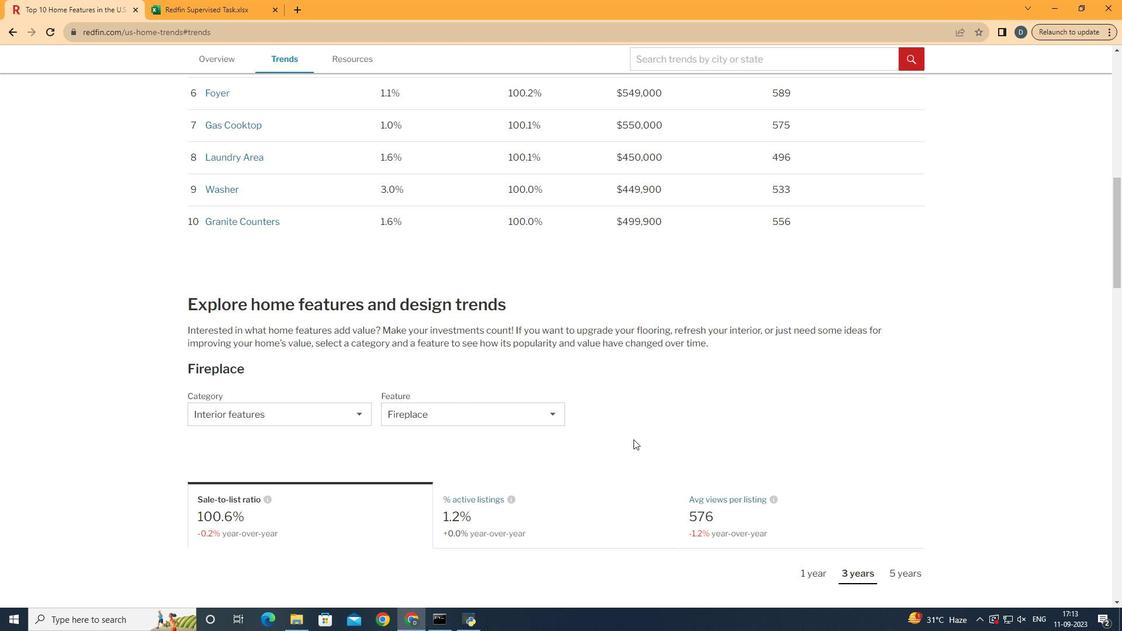 
Action: Mouse pressed left at (633, 440)
Screenshot: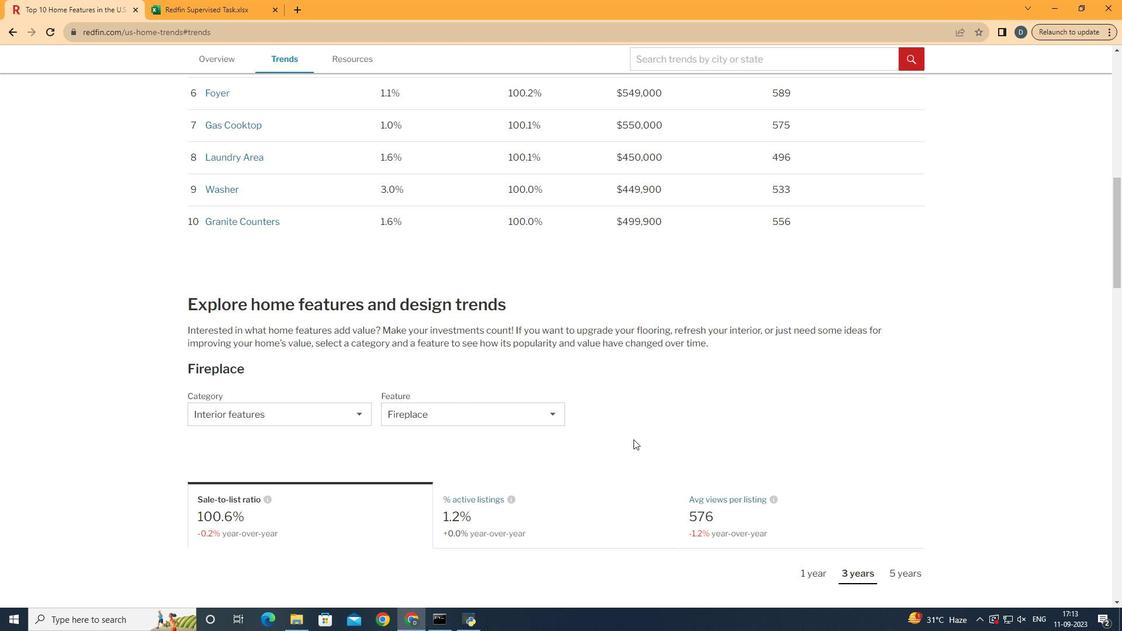 
Action: Mouse moved to (633, 439)
Screenshot: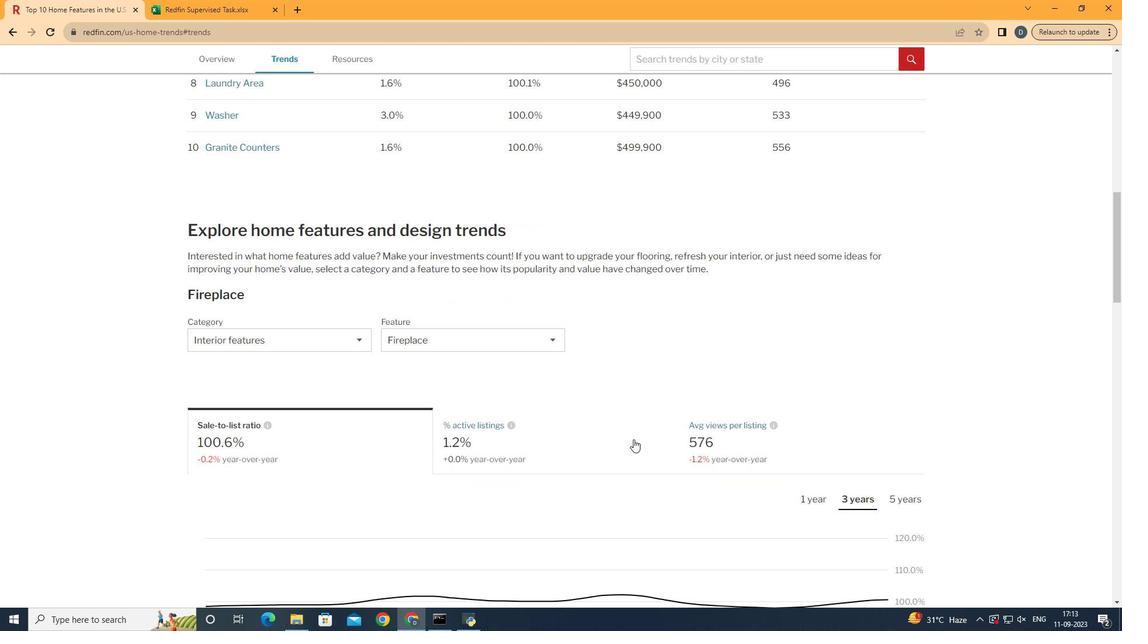 
Action: Mouse scrolled (633, 438) with delta (0, 0)
Screenshot: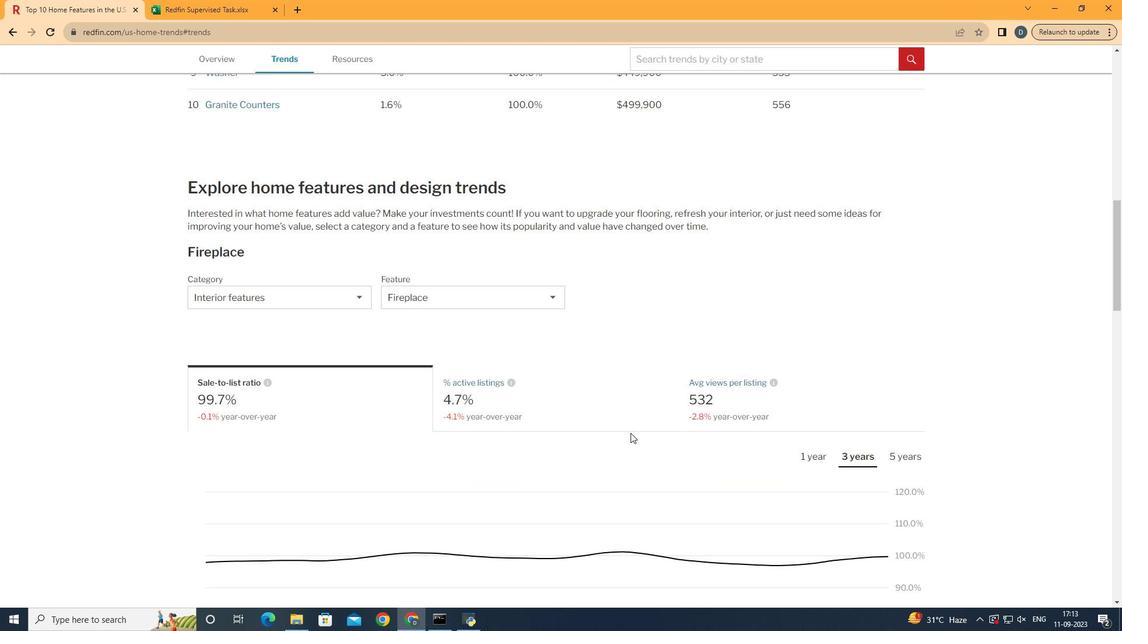
Action: Mouse scrolled (633, 438) with delta (0, 0)
Screenshot: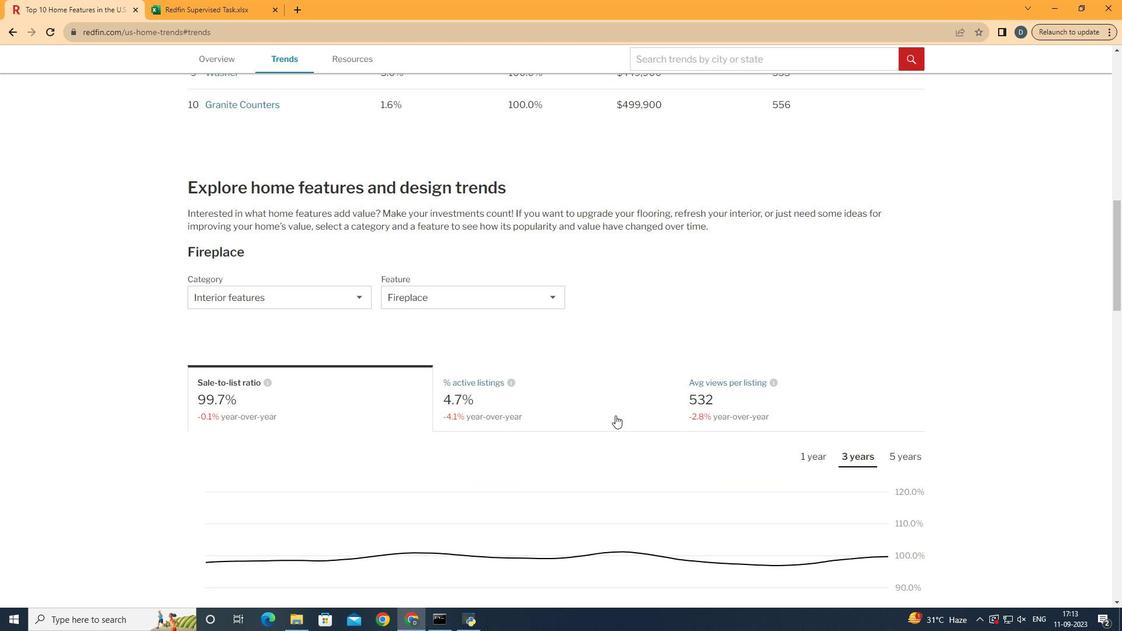 
Action: Mouse moved to (615, 415)
Screenshot: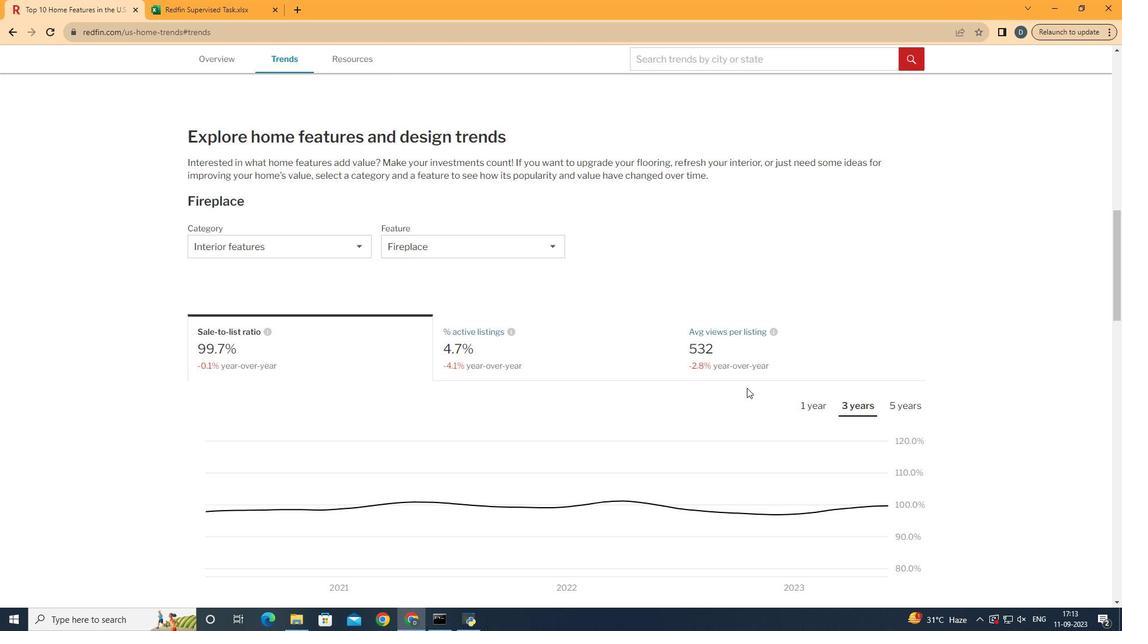 
Action: Mouse scrolled (615, 415) with delta (0, 0)
Screenshot: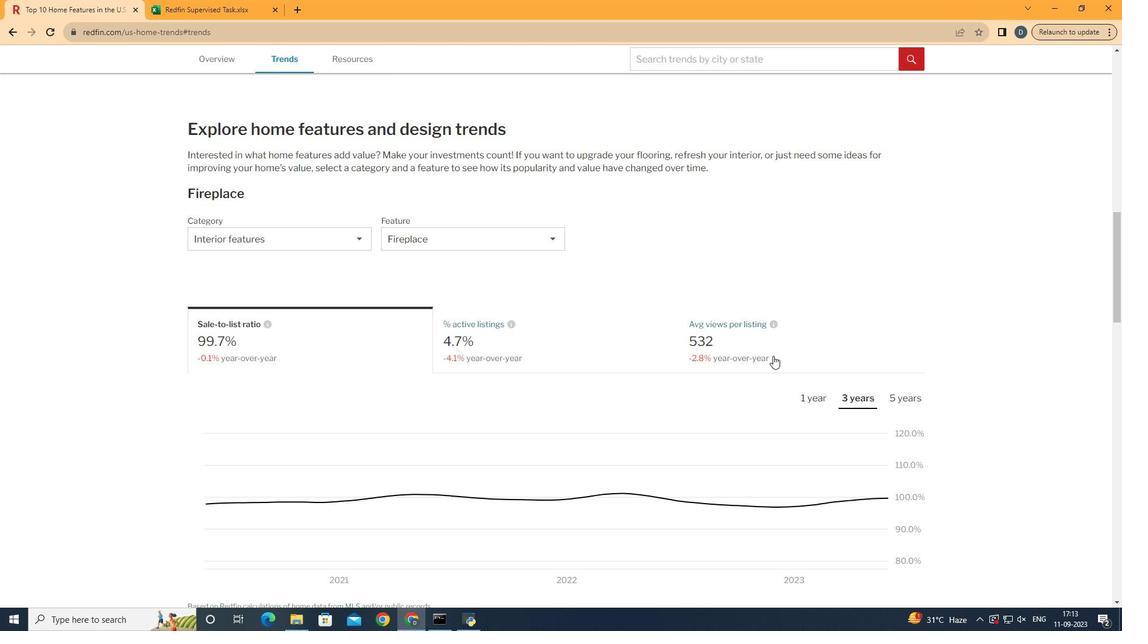 
Action: Mouse moved to (787, 338)
Screenshot: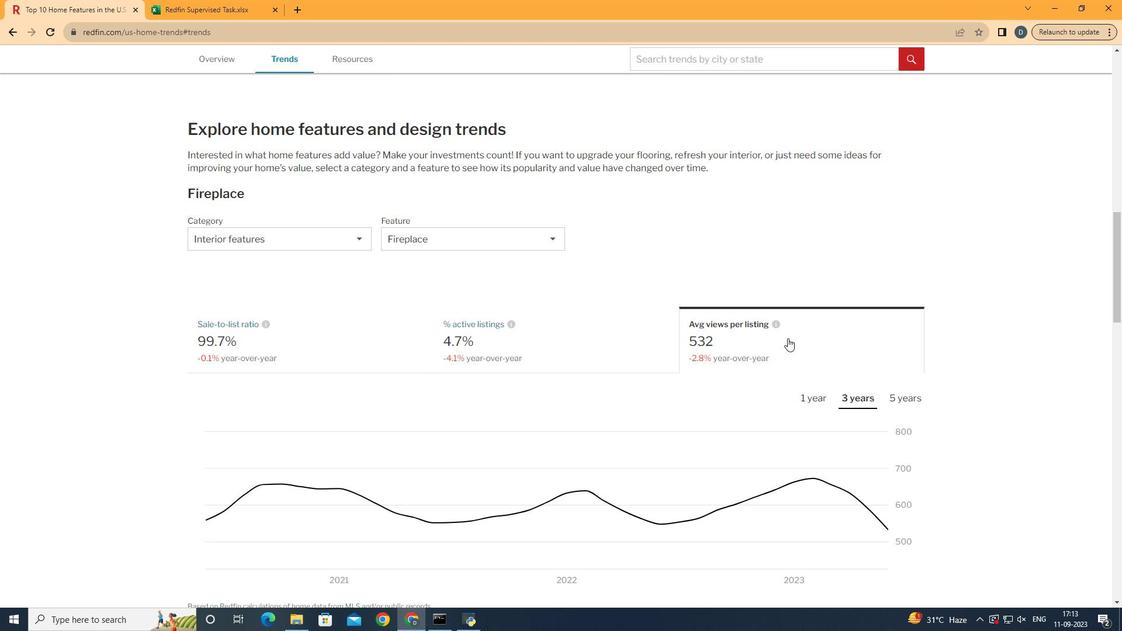 
Action: Mouse pressed left at (787, 338)
Screenshot: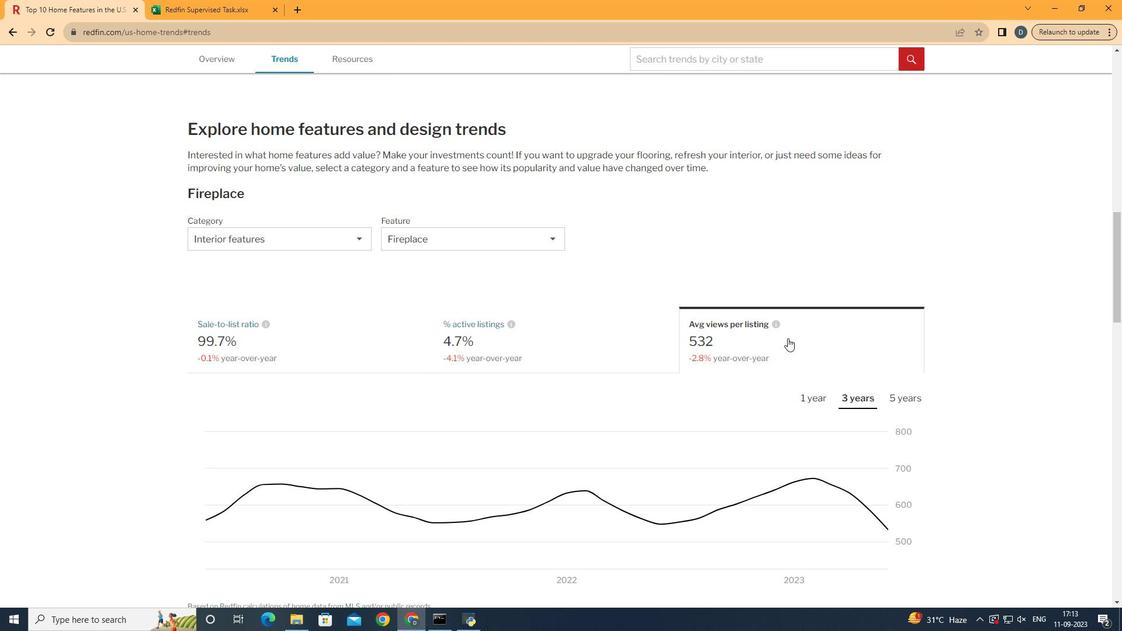 
Action: Mouse moved to (610, 339)
Screenshot: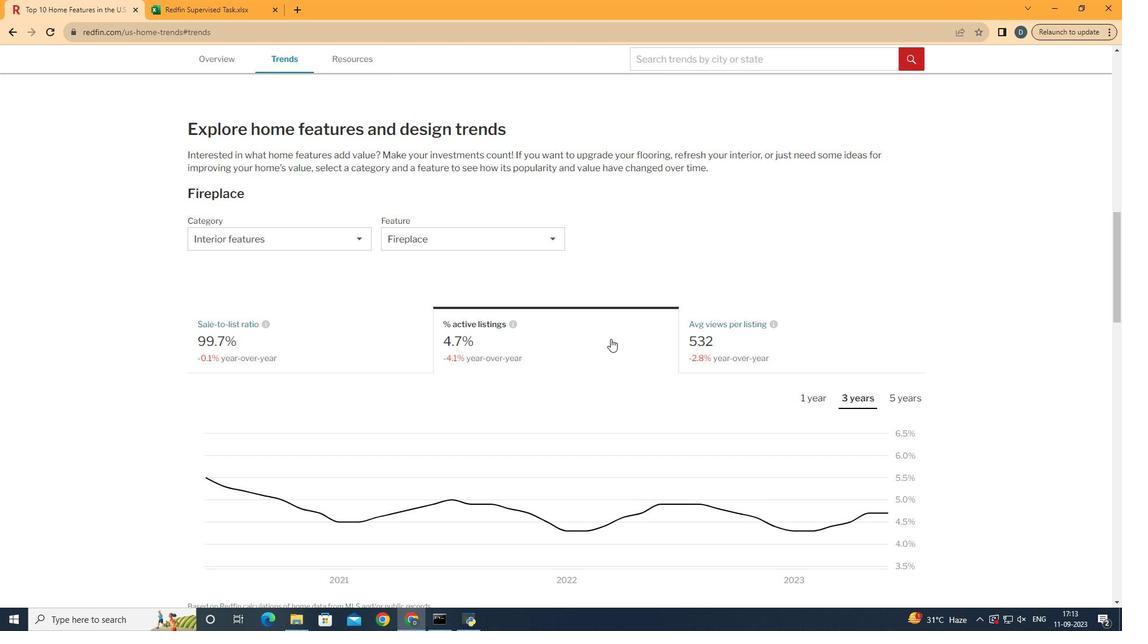 
Action: Mouse pressed left at (610, 339)
Screenshot: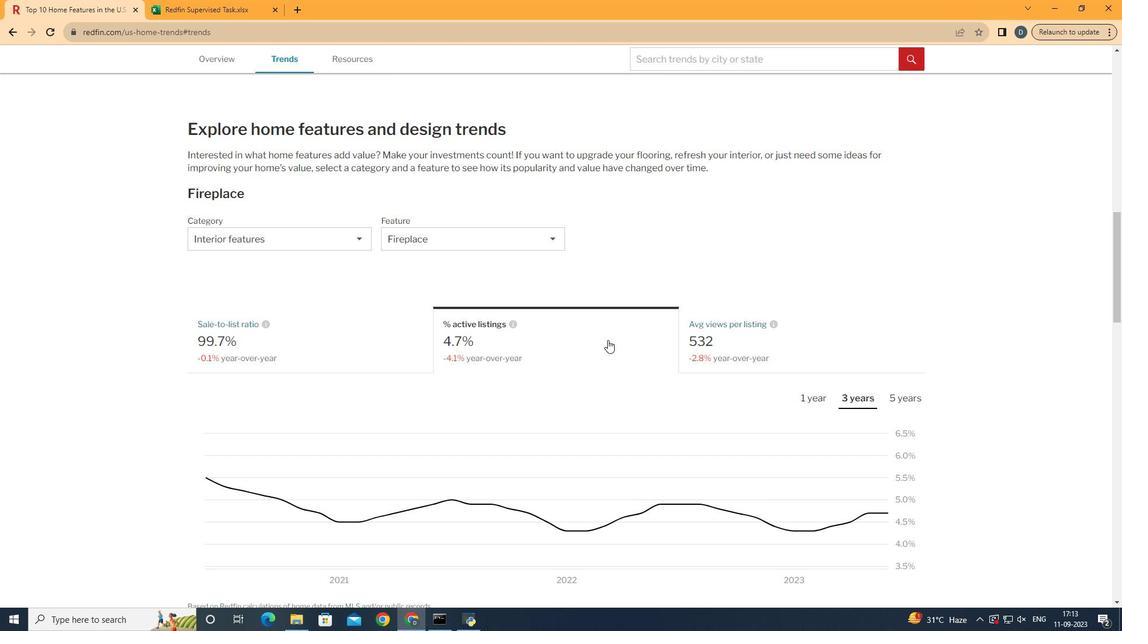 
Action: Mouse moved to (607, 340)
Screenshot: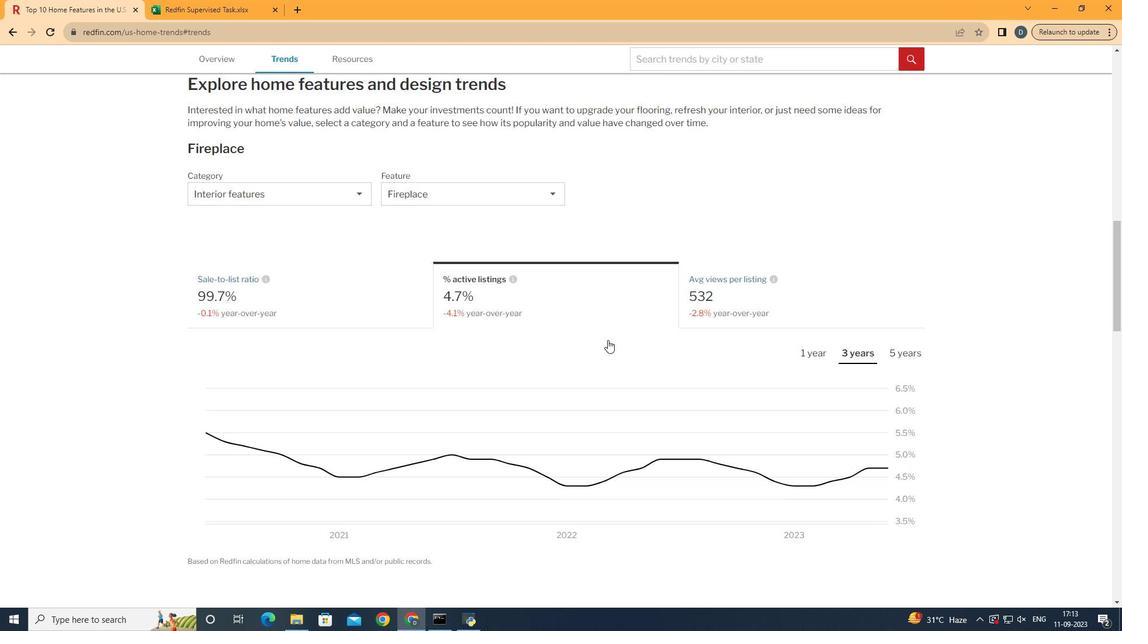 
Action: Mouse scrolled (607, 339) with delta (0, 0)
Screenshot: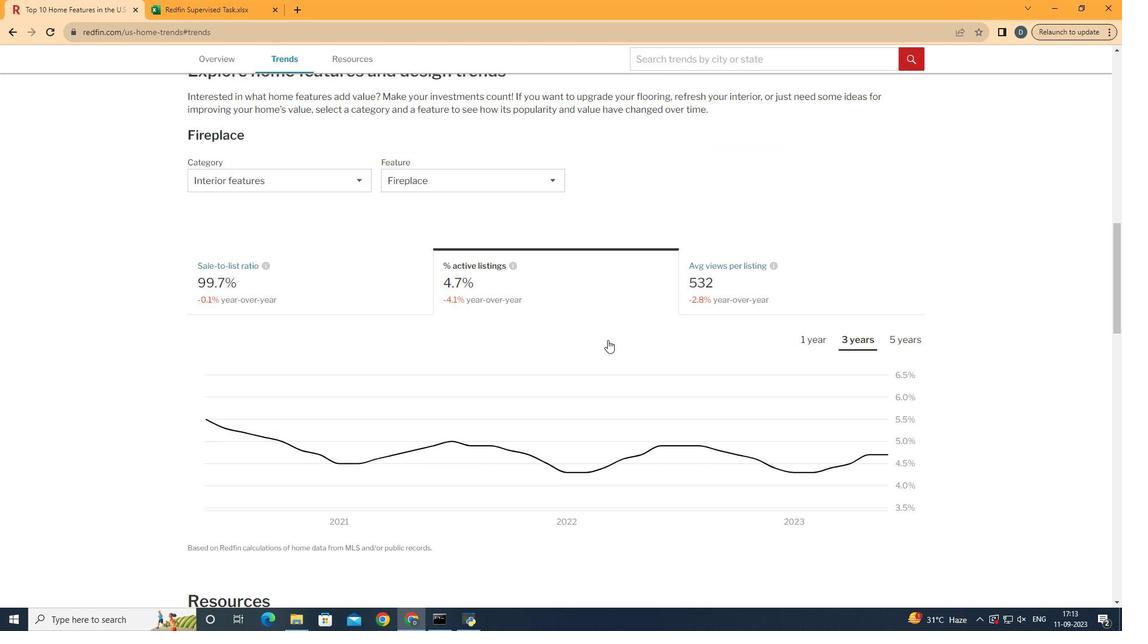 
Action: Mouse moved to (859, 343)
Screenshot: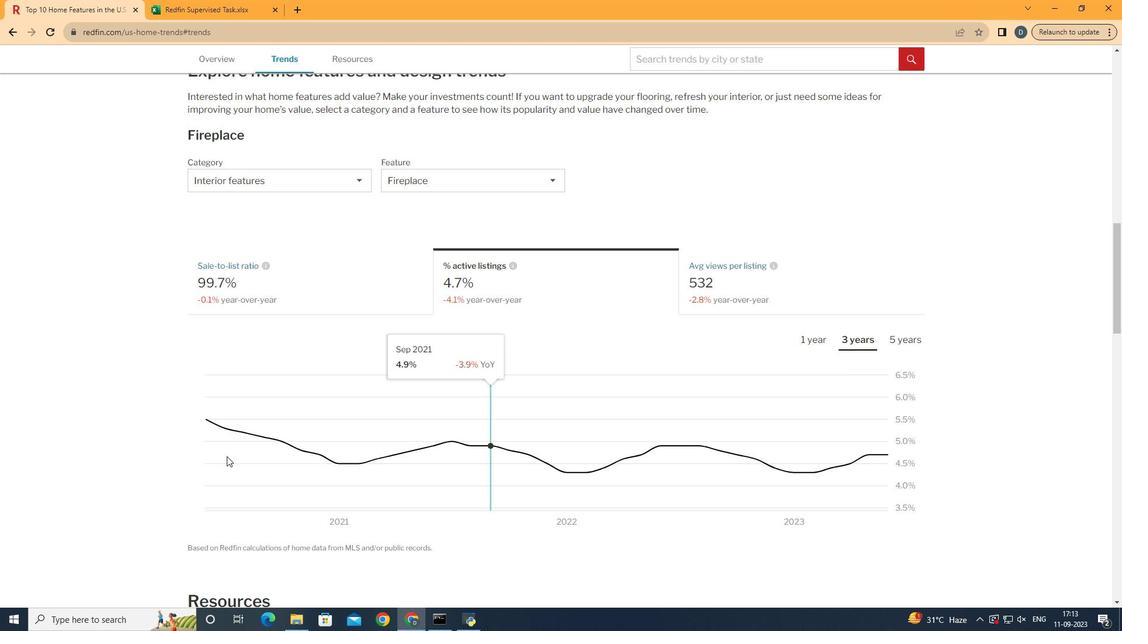 
Action: Mouse pressed left at (859, 343)
Screenshot: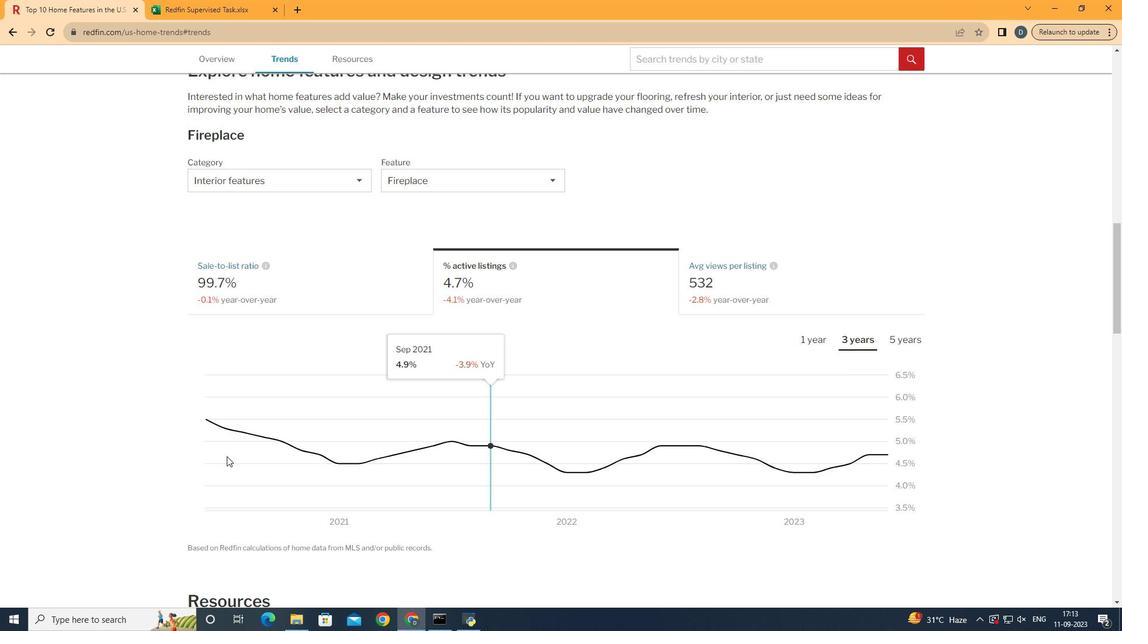 
Action: Mouse moved to (899, 451)
Screenshot: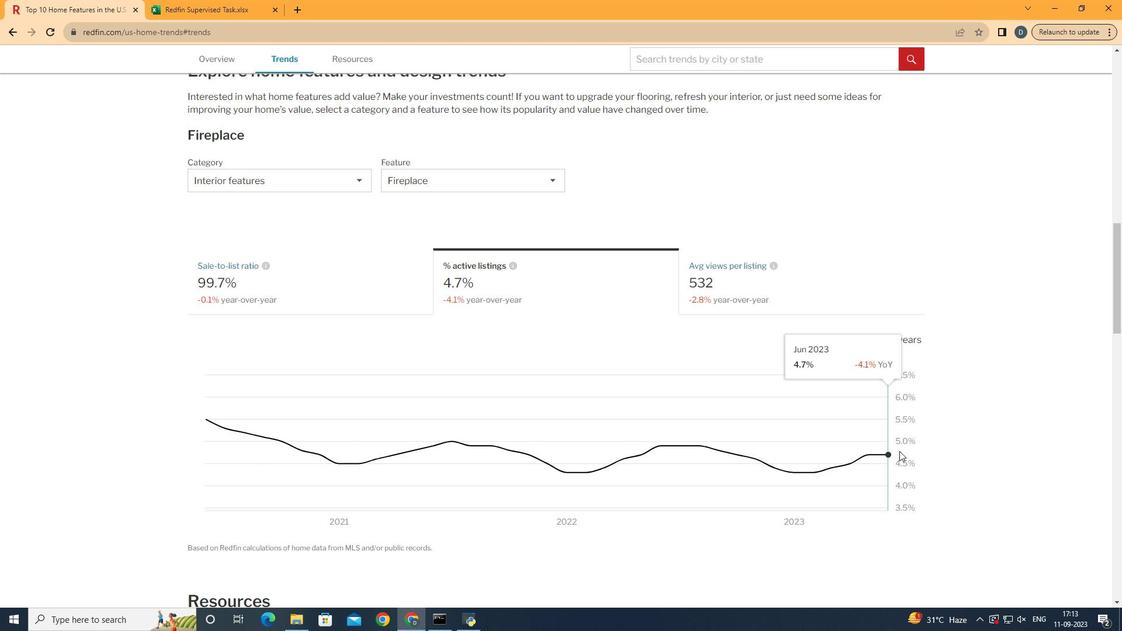 
